 Task: Reserve a 45-minute babysitter for an evening out with your partner.
Action: Mouse pressed left at (743, 106)
Screenshot: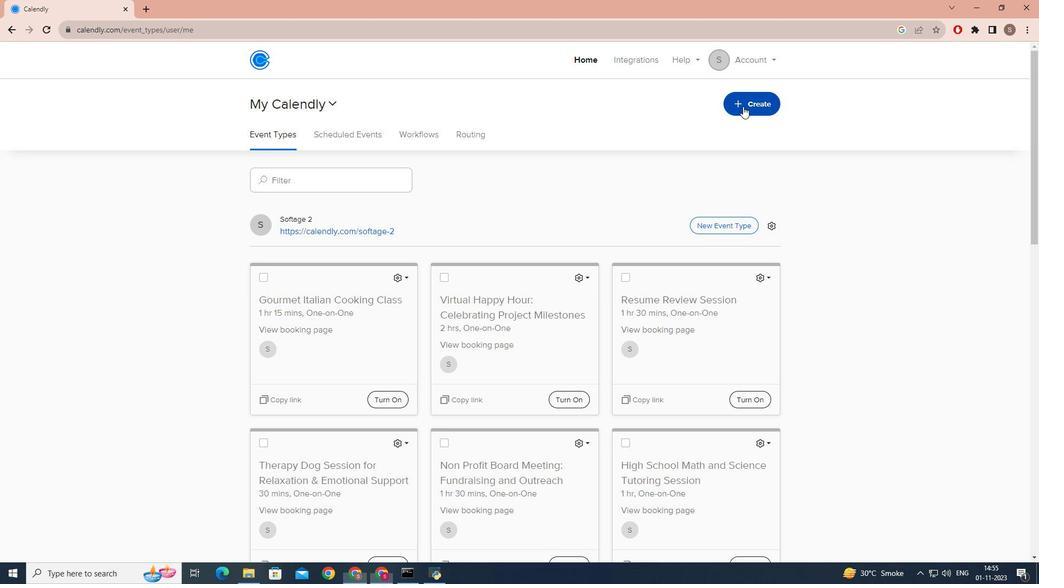 
Action: Mouse moved to (680, 144)
Screenshot: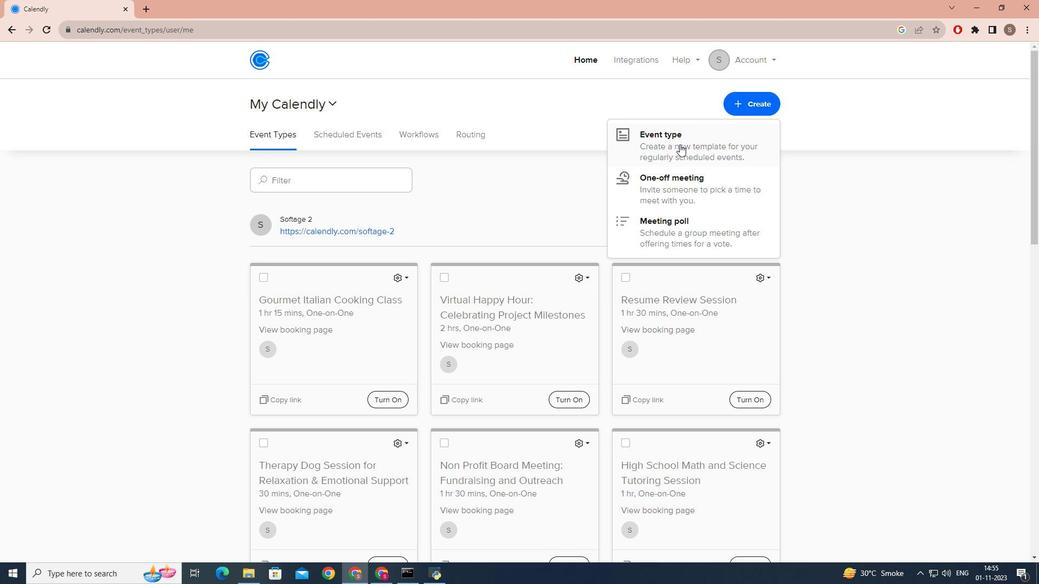 
Action: Mouse pressed left at (680, 144)
Screenshot: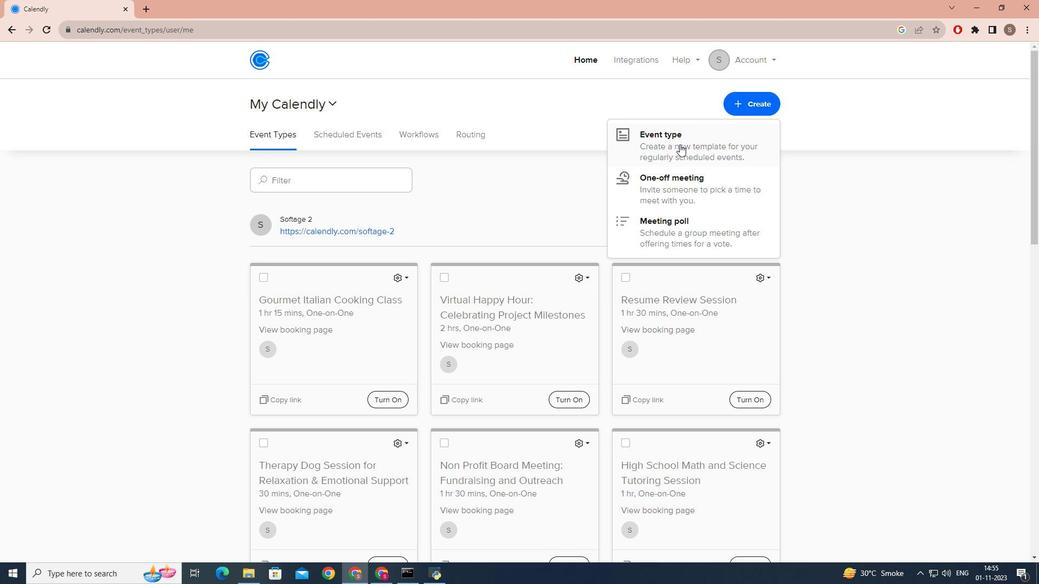 
Action: Mouse moved to (499, 192)
Screenshot: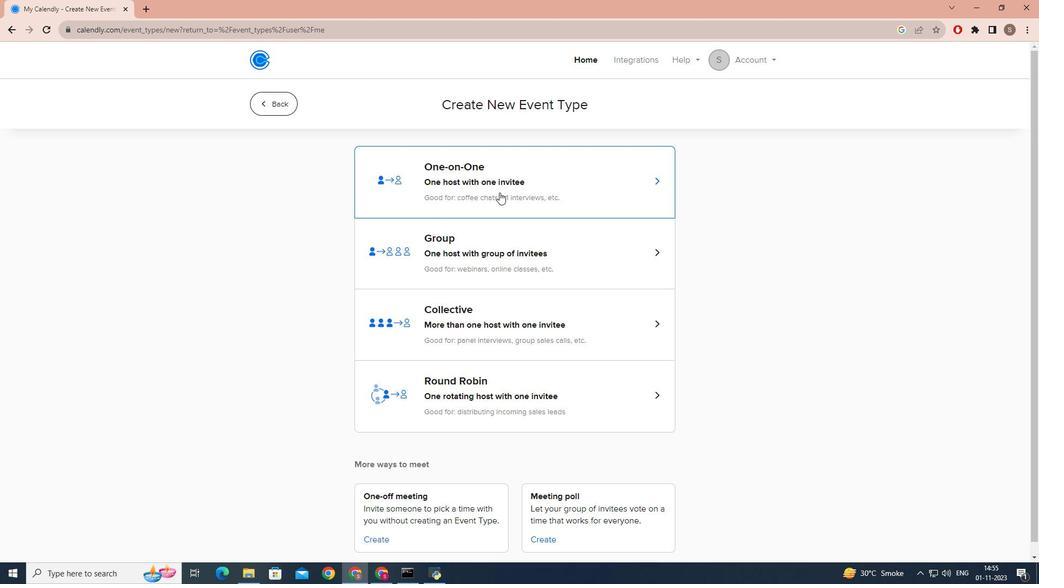 
Action: Mouse pressed left at (499, 192)
Screenshot: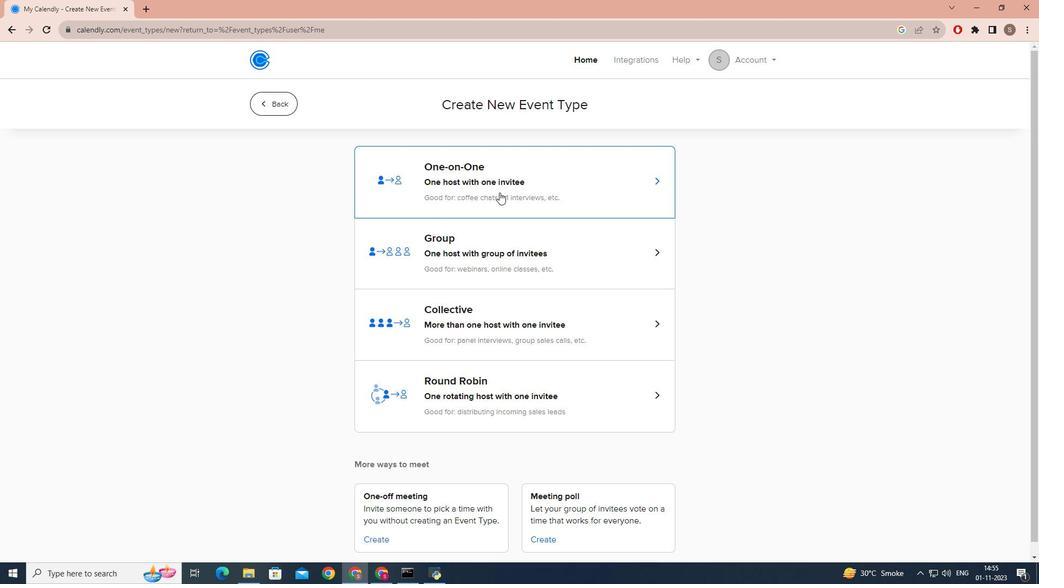 
Action: Mouse moved to (347, 262)
Screenshot: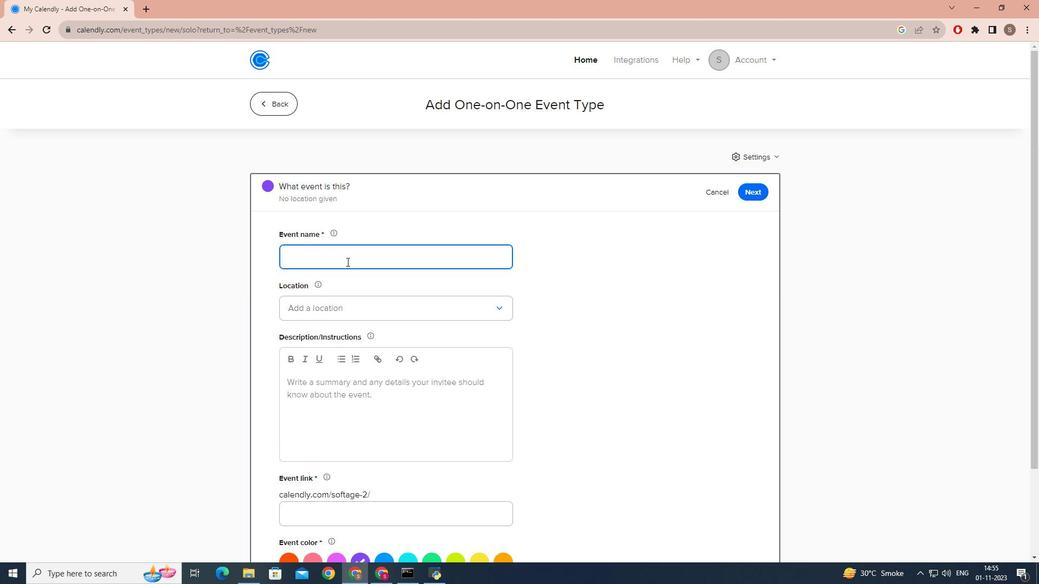 
Action: Key pressed <Key.caps_lock>B<Key.caps_lock>abysui<Key.backspace><Key.backspace>itting<Key.space><Key.caps_lock>S<Key.caps_lock>ervices<Key.backspace>
Screenshot: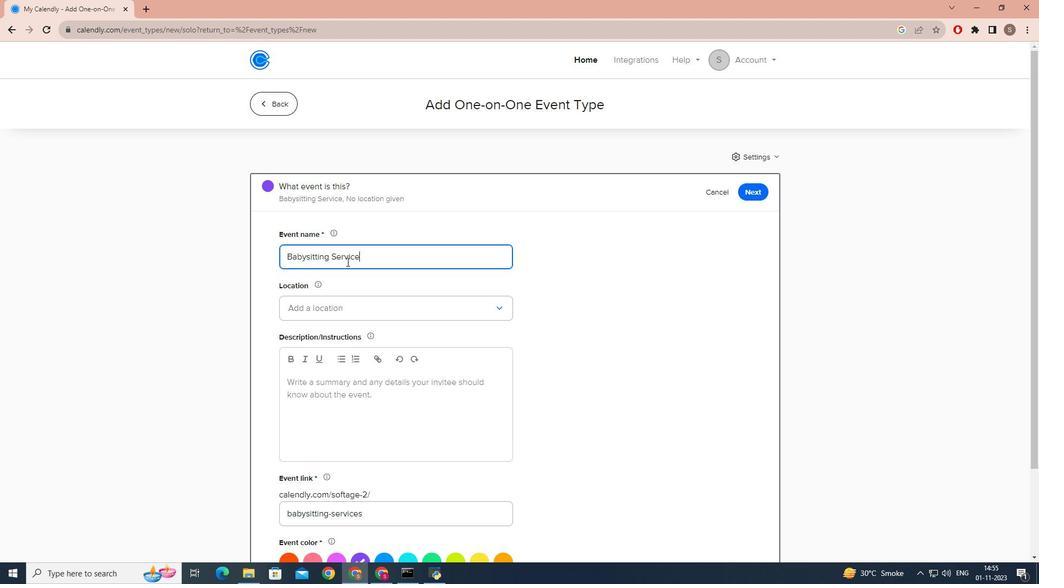 
Action: Mouse moved to (350, 314)
Screenshot: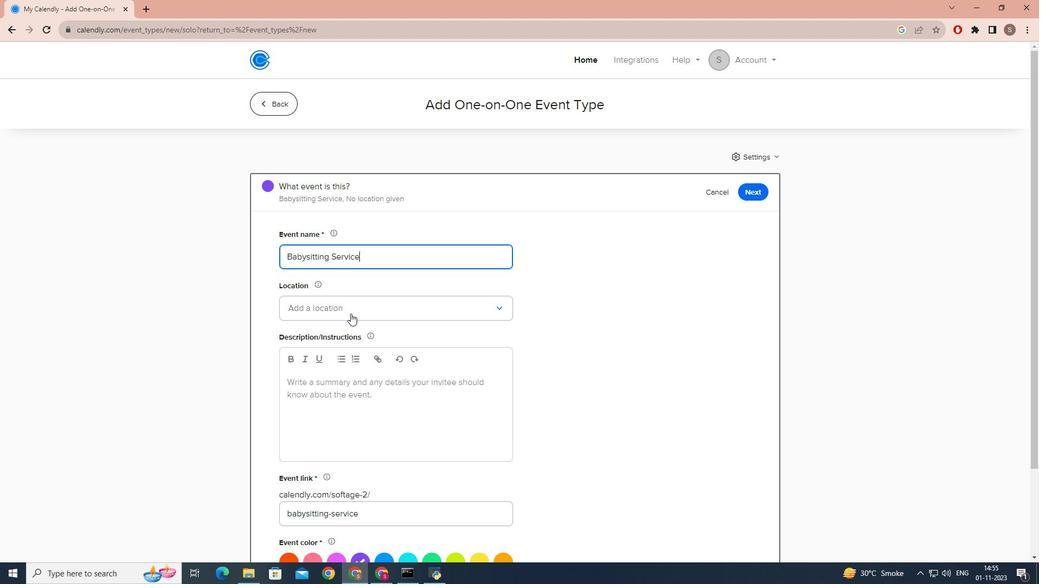 
Action: Mouse pressed left at (350, 314)
Screenshot: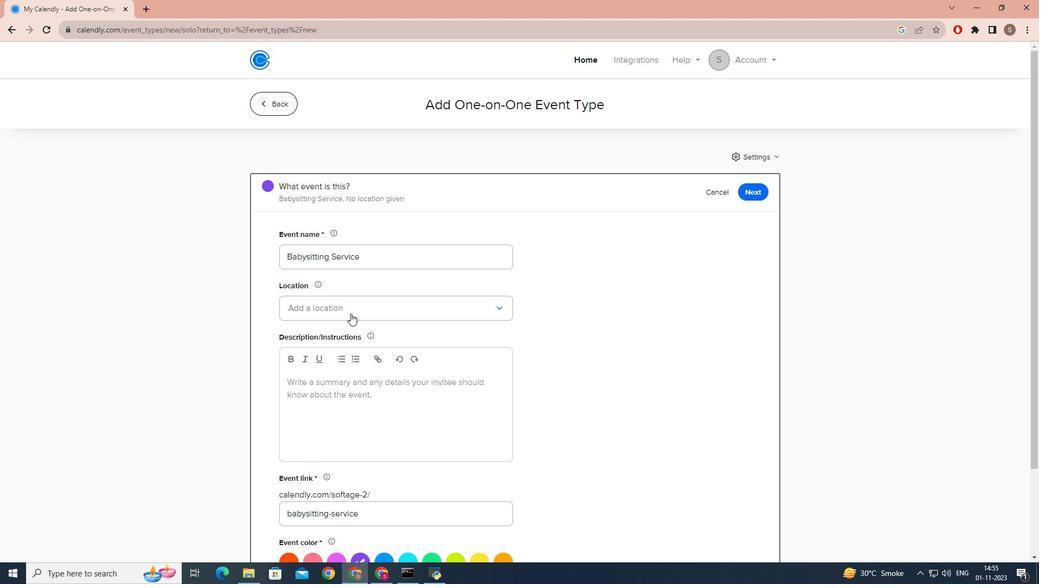 
Action: Mouse moved to (346, 338)
Screenshot: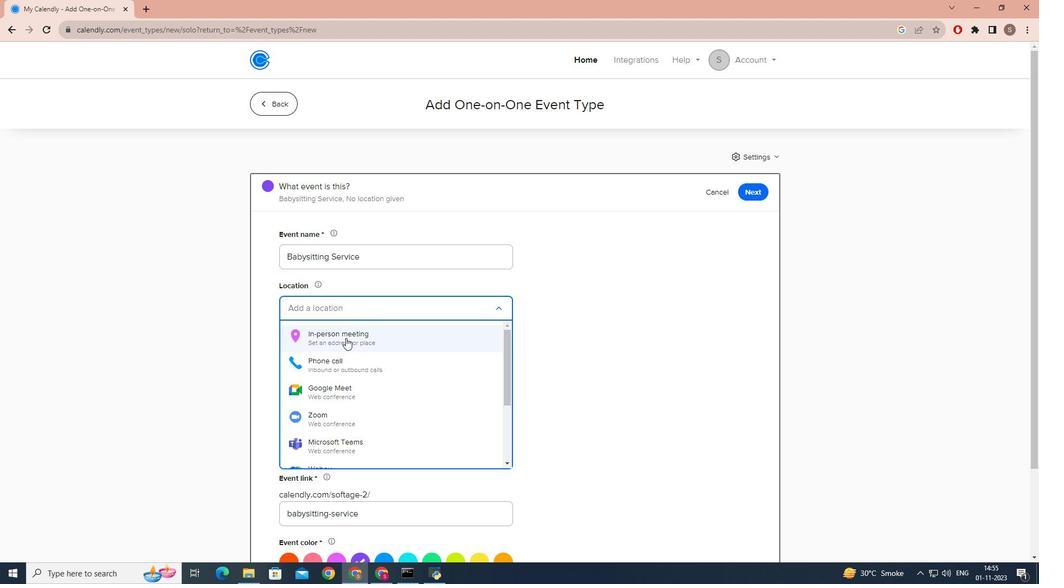 
Action: Mouse pressed left at (346, 338)
Screenshot: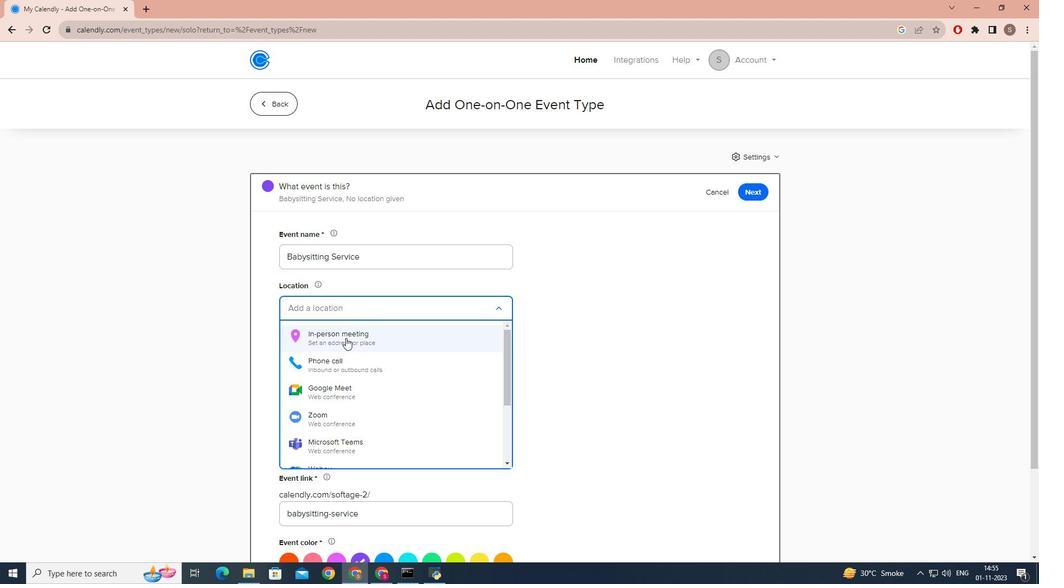 
Action: Mouse moved to (500, 188)
Screenshot: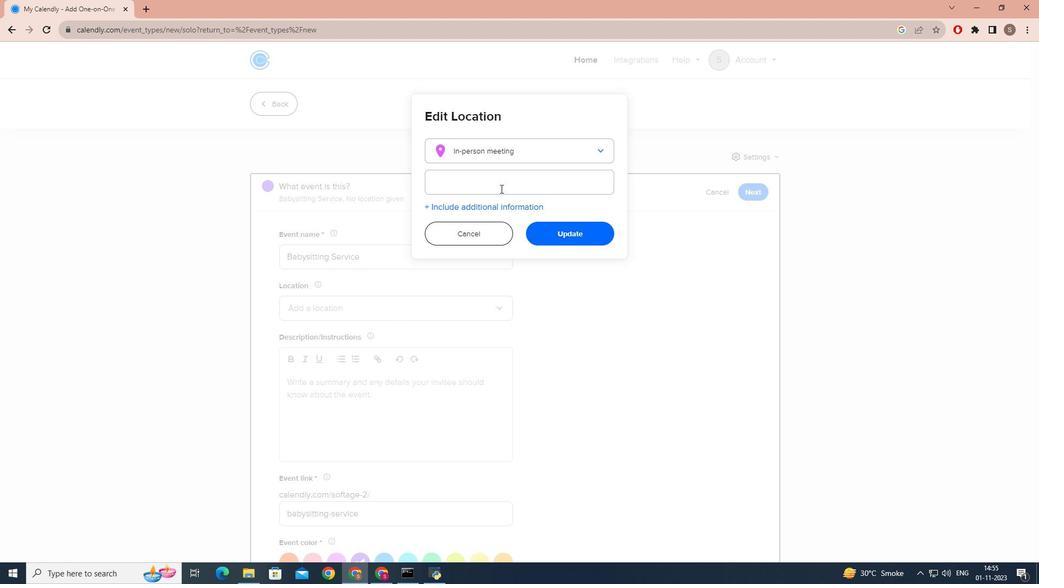 
Action: Mouse pressed left at (500, 188)
Screenshot: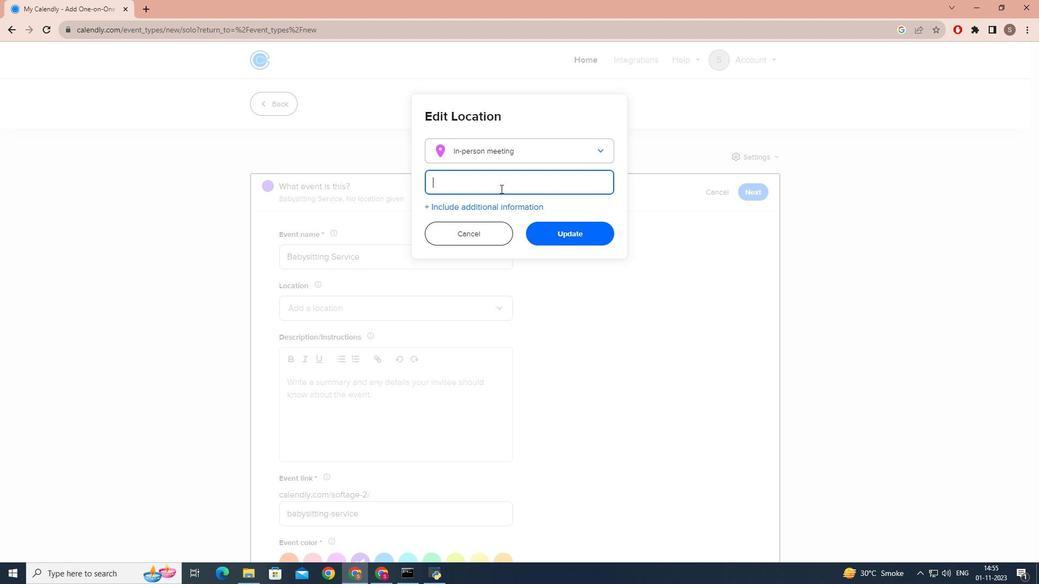 
Action: Key pressed 4789,<Key.space><Key.caps_lock>H<Key.caps_lock>eart<Key.caps_lock>O<Key.caps_lock>ak<Key.space><Key.caps_lock>E<Key.caps_lock>nclave,<Key.caps_lock>M<Key.caps_lock>innesota
Screenshot: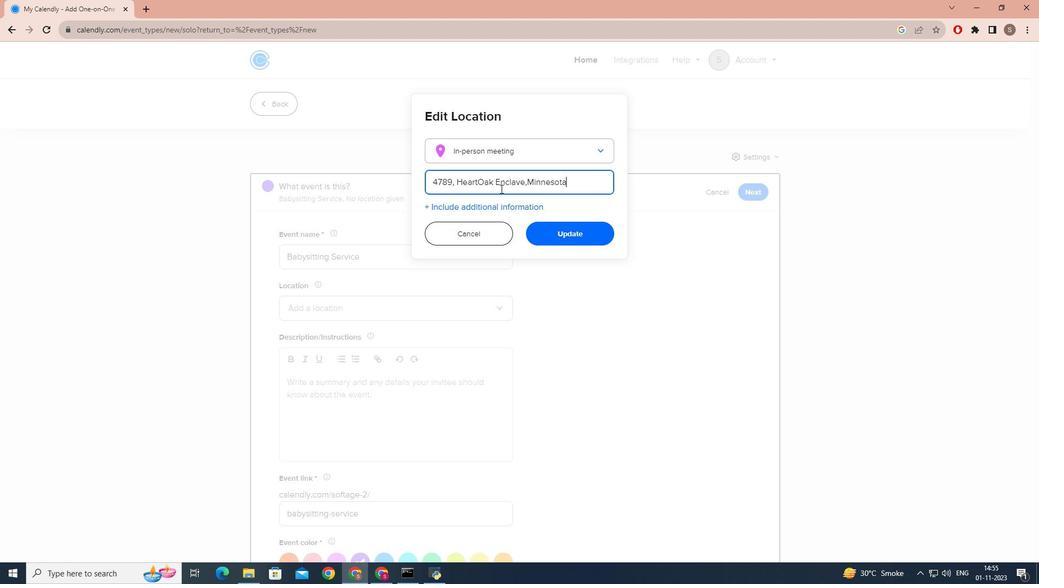 
Action: Mouse moved to (476, 181)
Screenshot: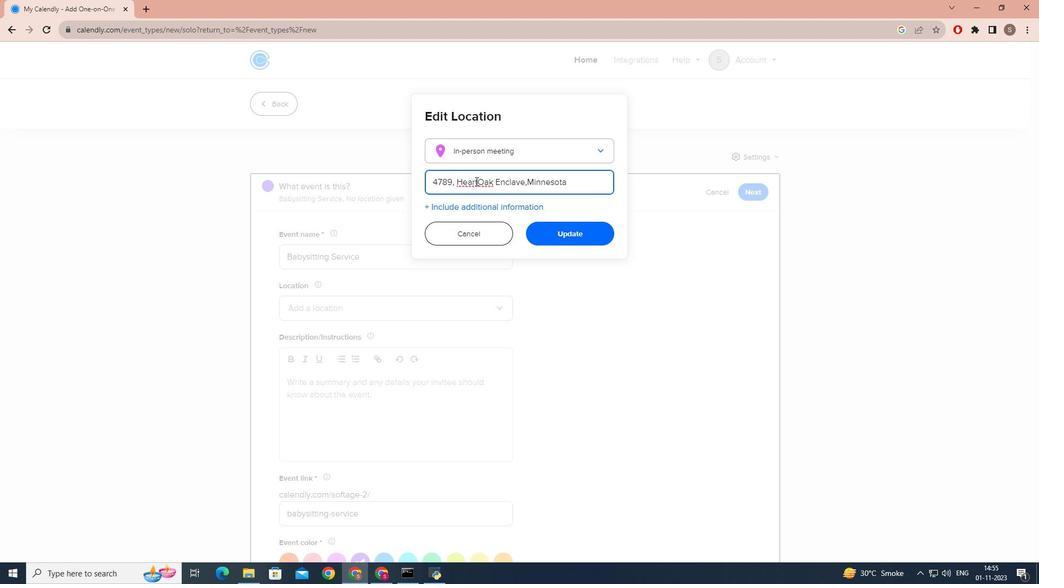
Action: Mouse pressed left at (476, 181)
Screenshot: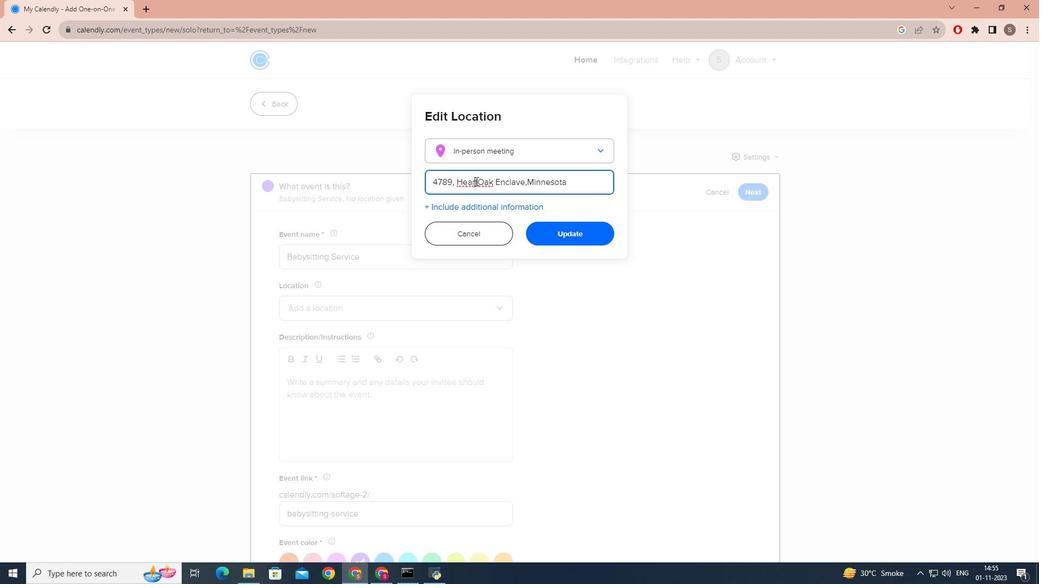 
Action: Mouse moved to (478, 185)
Screenshot: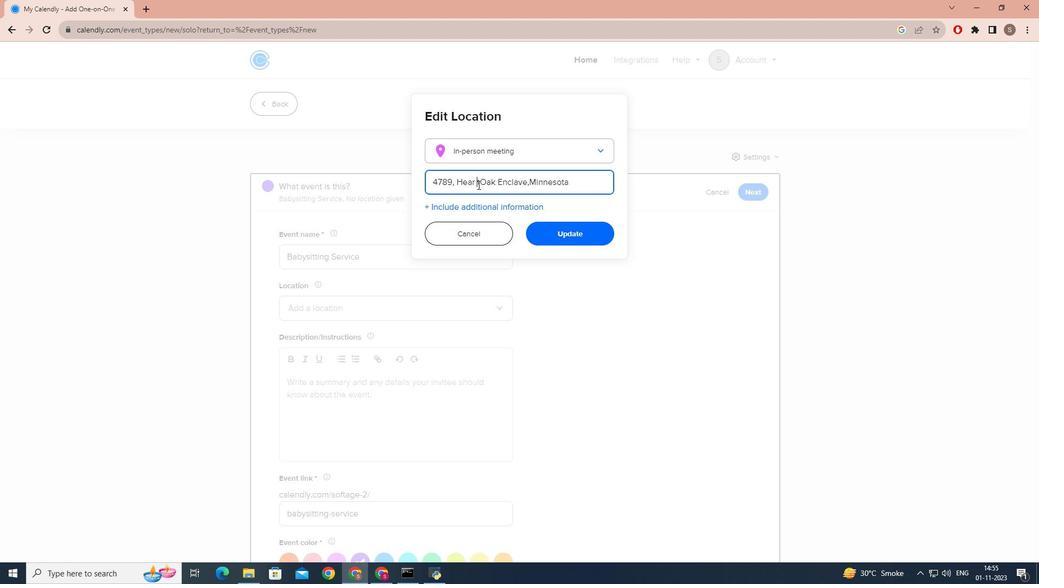 
Action: Key pressed <Key.space>
Screenshot: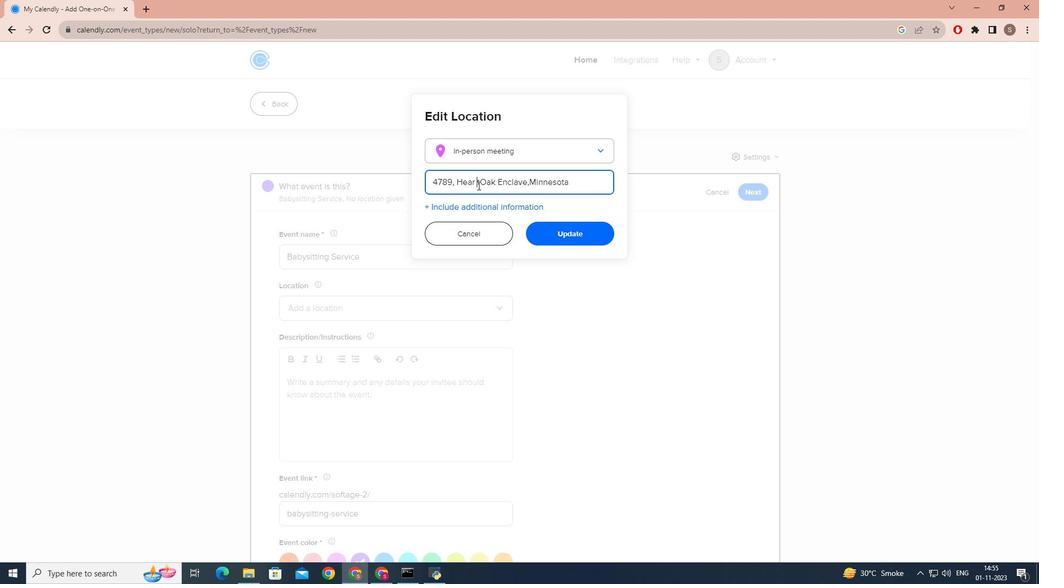
Action: Mouse moved to (504, 190)
Screenshot: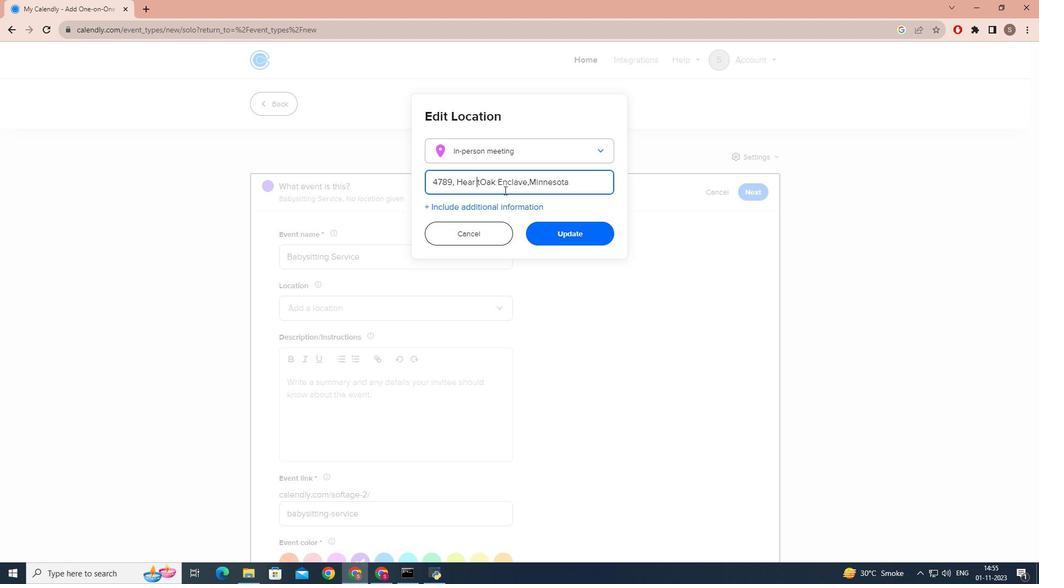 
Action: Key pressed <Key.backspace><Key.right><Key.space>
Screenshot: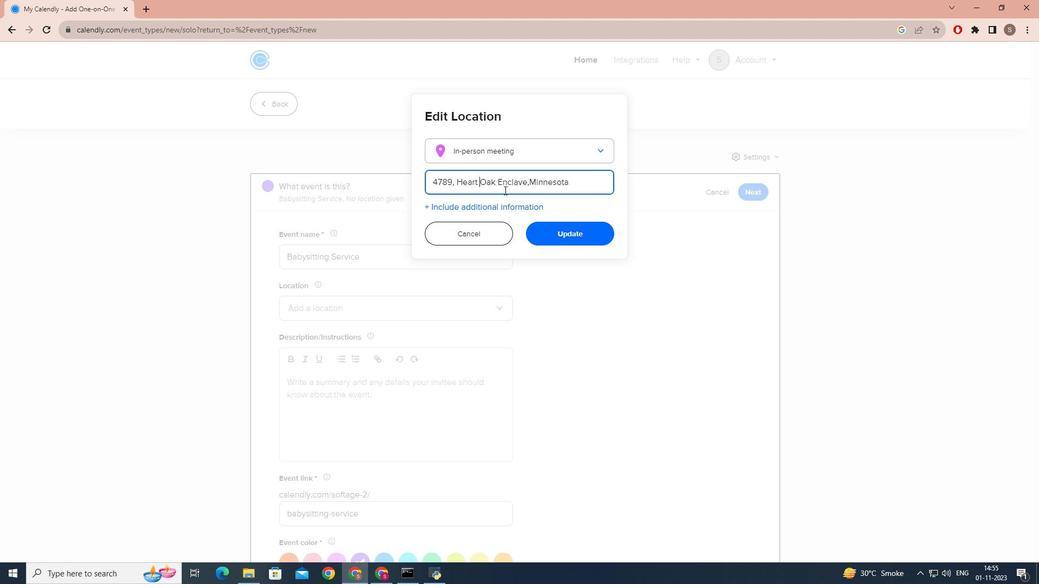 
Action: Mouse moved to (532, 229)
Screenshot: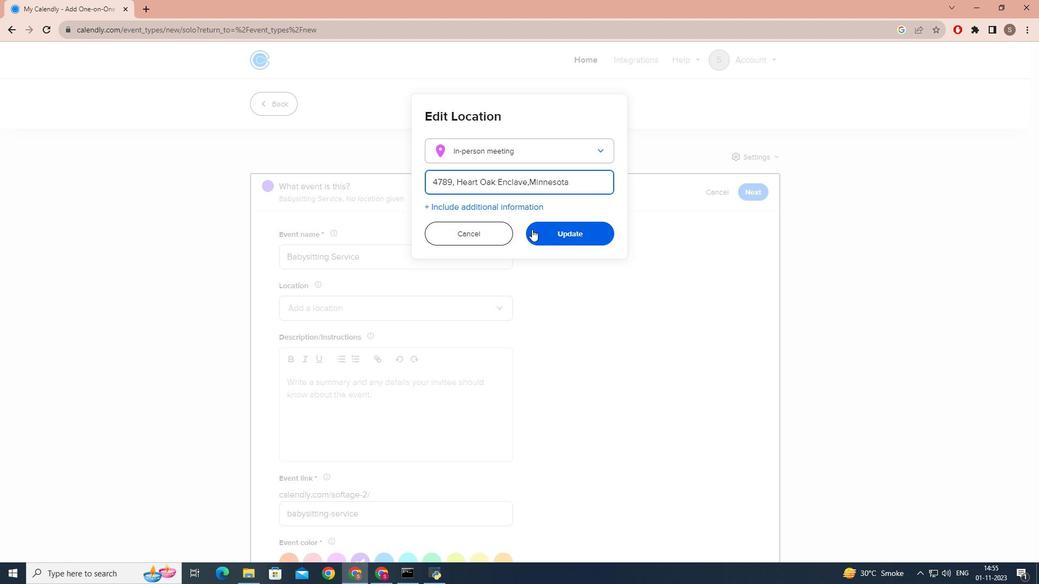 
Action: Mouse pressed left at (532, 229)
Screenshot: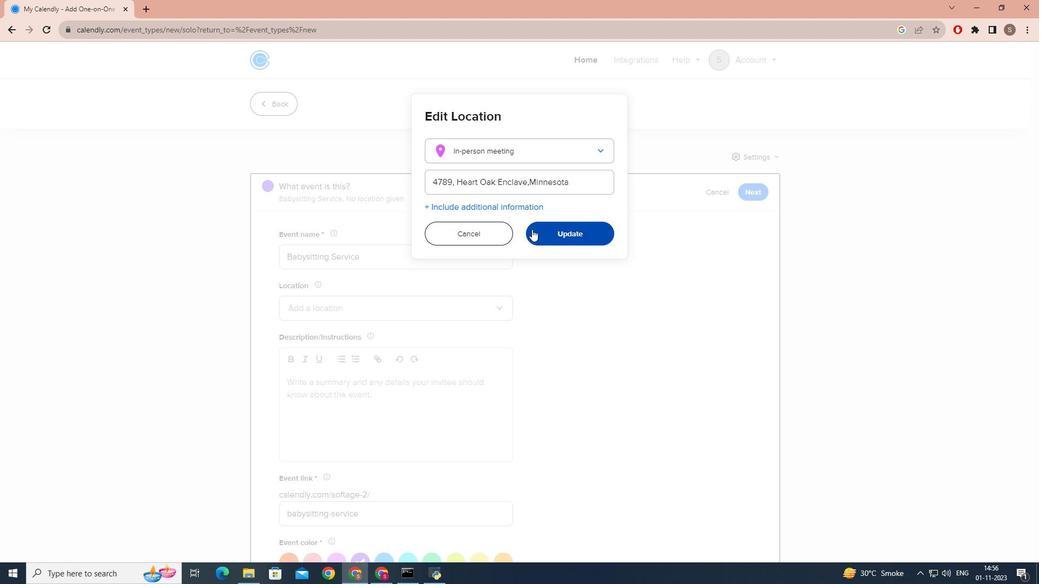 
Action: Mouse moved to (335, 428)
Screenshot: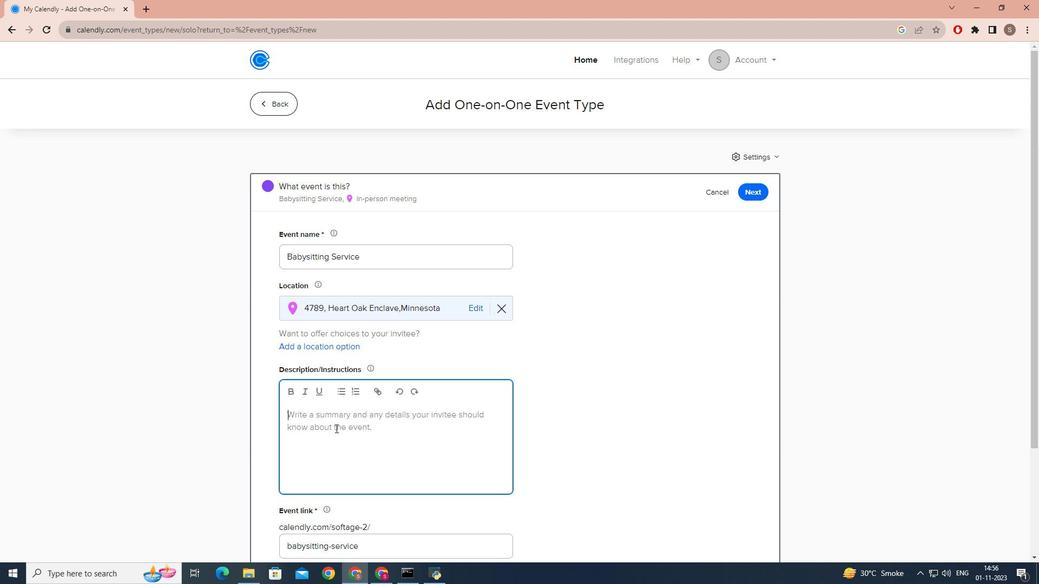 
Action: Mouse pressed left at (335, 428)
Screenshot: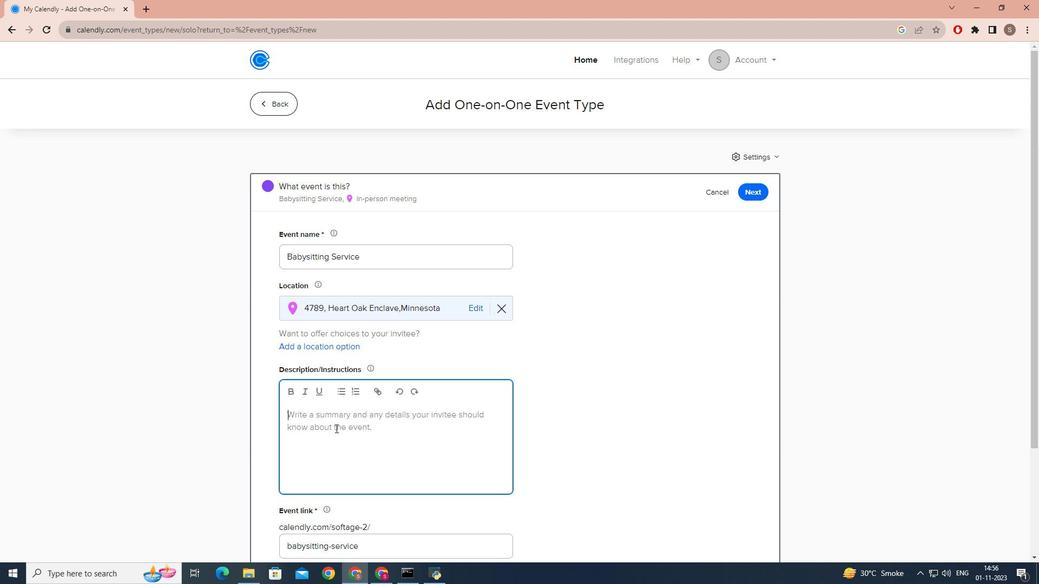 
Action: Key pressed <Key.caps_lock>E<Key.caps_lock>njoy<Key.space><Key.space>a<Key.backspace><Key.backspace><Key.space><Key.backspace>a<Key.space>relaxing<Key.space>evening<Key.space>out<Key.space>with<Key.space>your<Key.space>partner<Key.space>,while<Key.space>our<Key.space>experienced<Key.space>bb<Key.backspace>abysitter<Key.space>takes<Key.space>care<Key.space>of<Key.space>your<Key.space>little<Key.space>one,<Key.backspace>/<Key.backspace>.<Key.space><Key.caps_lock>O<Key.caps_lock>ur<Key.space>bb<Key.backspace>aby<Key.space><Key.backspace><Key.space><Key.backspace>sitter<Key.space>is<Key.space>trained<Key.space>and<Key.space>certiied<Key.space><Key.backspace><Key.backspace><Key.backspace><Key.backspace>fied<Key.space>to<Key.space>ensure<Key.space>the<Key.space>safety<Key.space>and<Key.space>happiness<Key.space>i<Key.backspace>of<Key.space>your<Key.space>child,<Key.backspace>/<Key.backspace>.
Screenshot: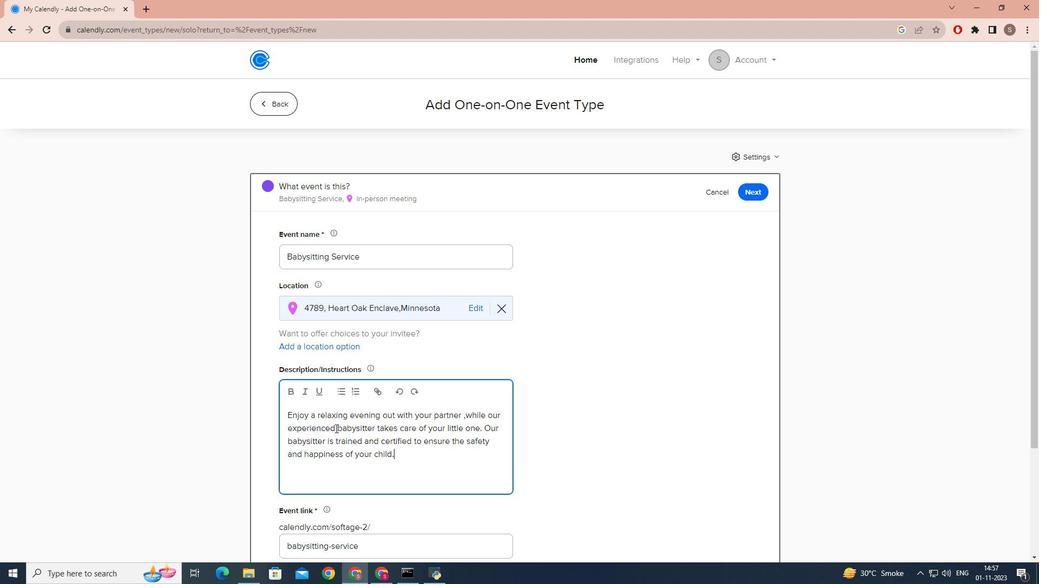 
Action: Mouse moved to (478, 327)
Screenshot: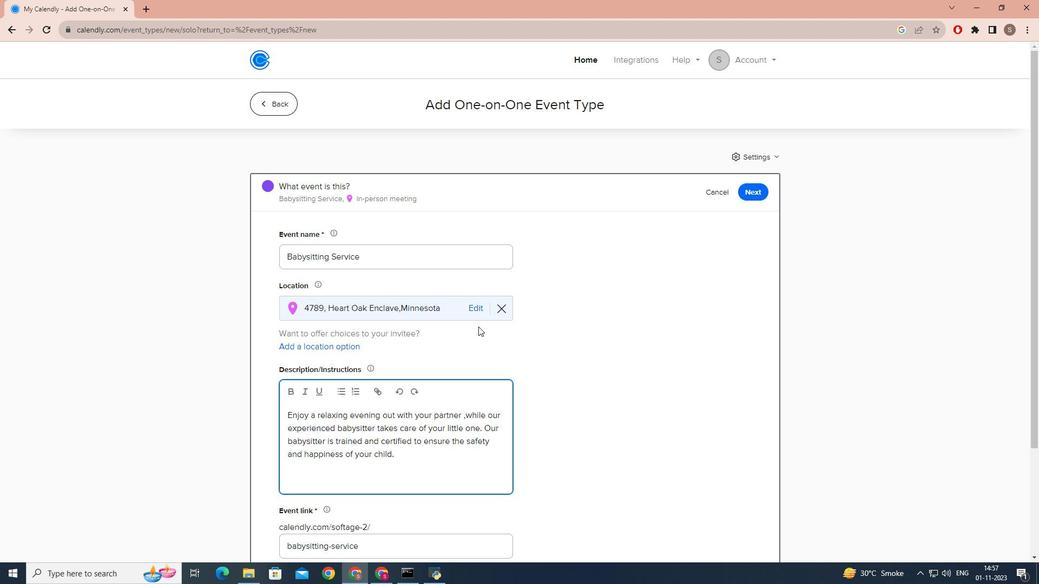 
Action: Mouse scrolled (478, 326) with delta (0, 0)
Screenshot: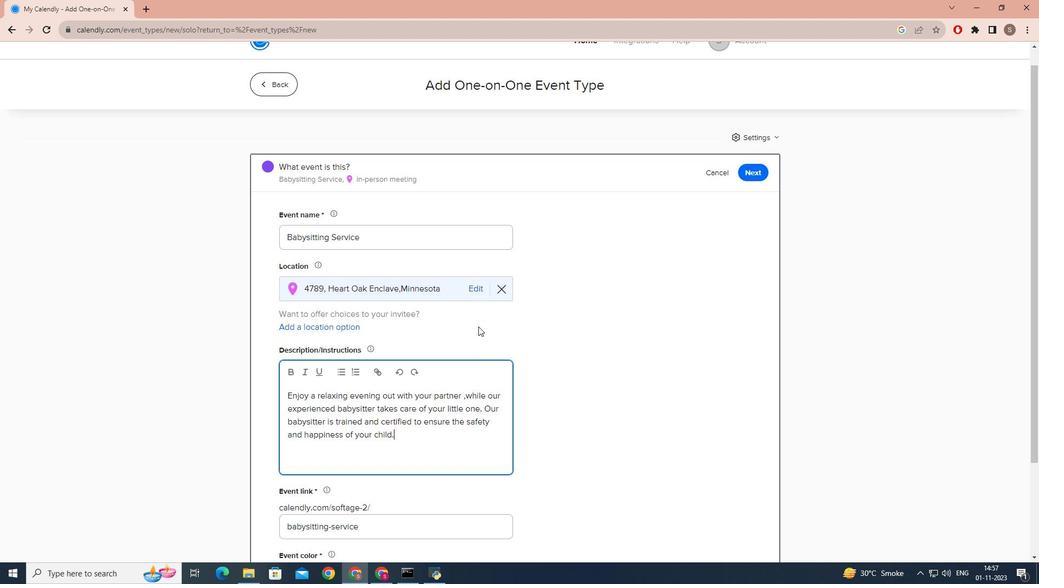 
Action: Mouse scrolled (478, 326) with delta (0, 0)
Screenshot: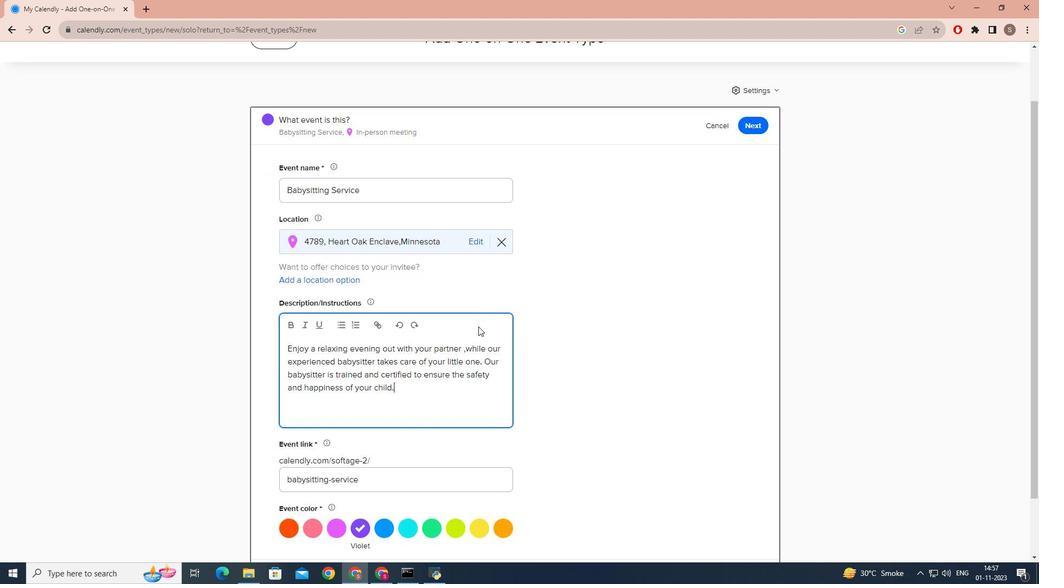 
Action: Mouse scrolled (478, 326) with delta (0, 0)
Screenshot: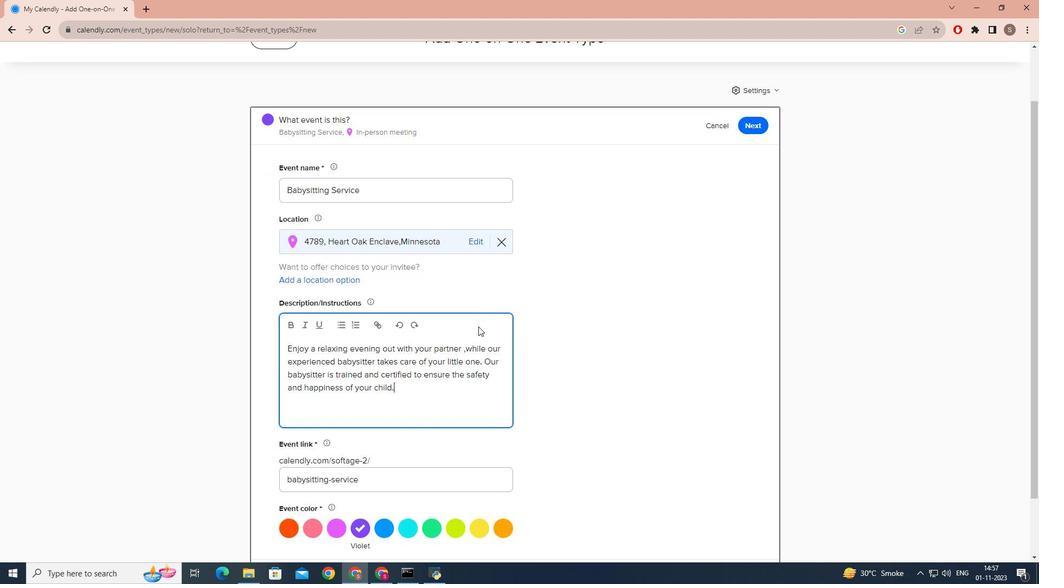 
Action: Mouse scrolled (478, 326) with delta (0, 0)
Screenshot: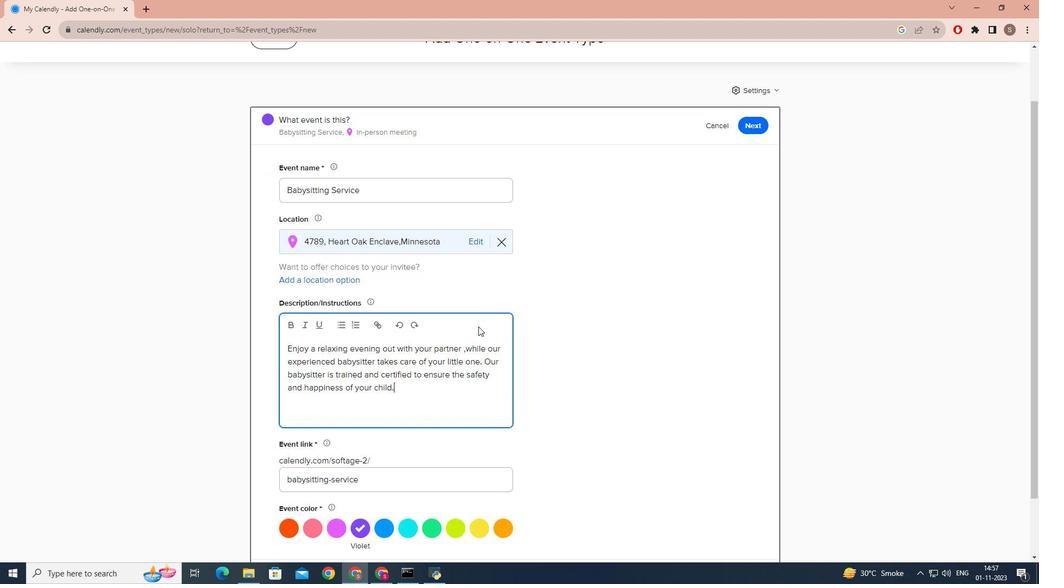 
Action: Mouse scrolled (478, 326) with delta (0, 0)
Screenshot: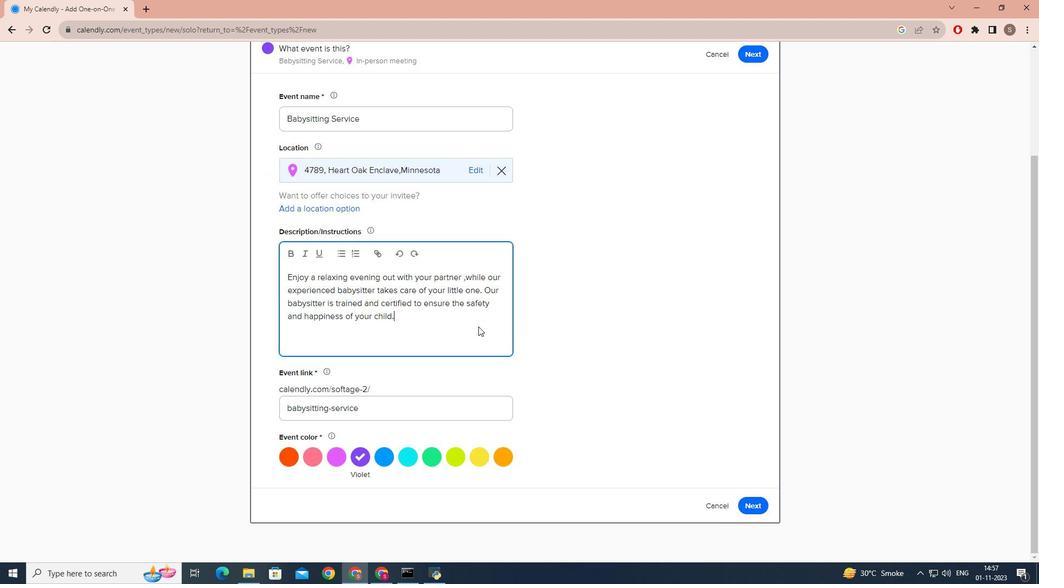 
Action: Mouse moved to (444, 325)
Screenshot: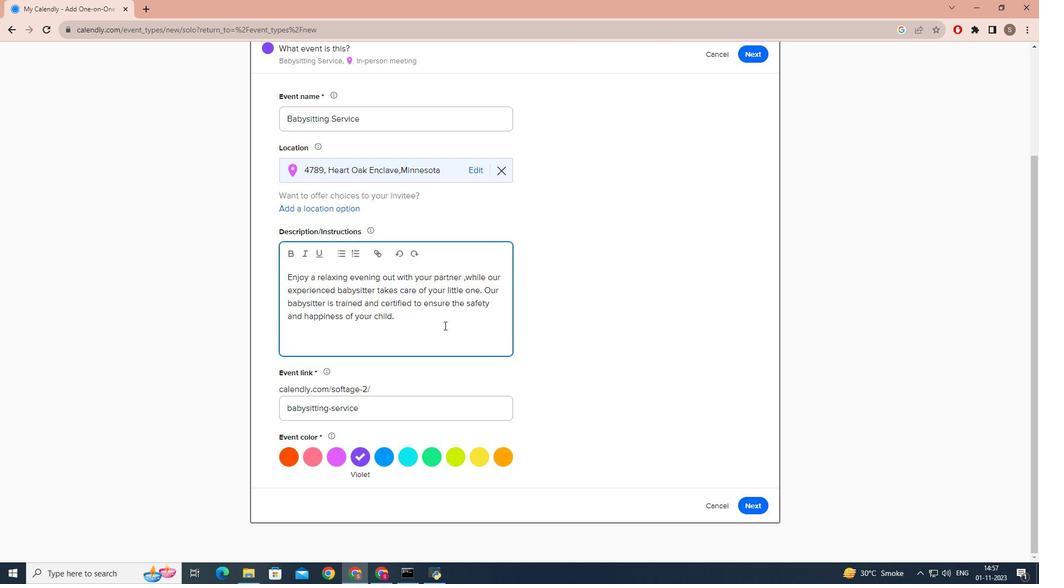 
Action: Mouse scrolled (444, 325) with delta (0, 0)
Screenshot: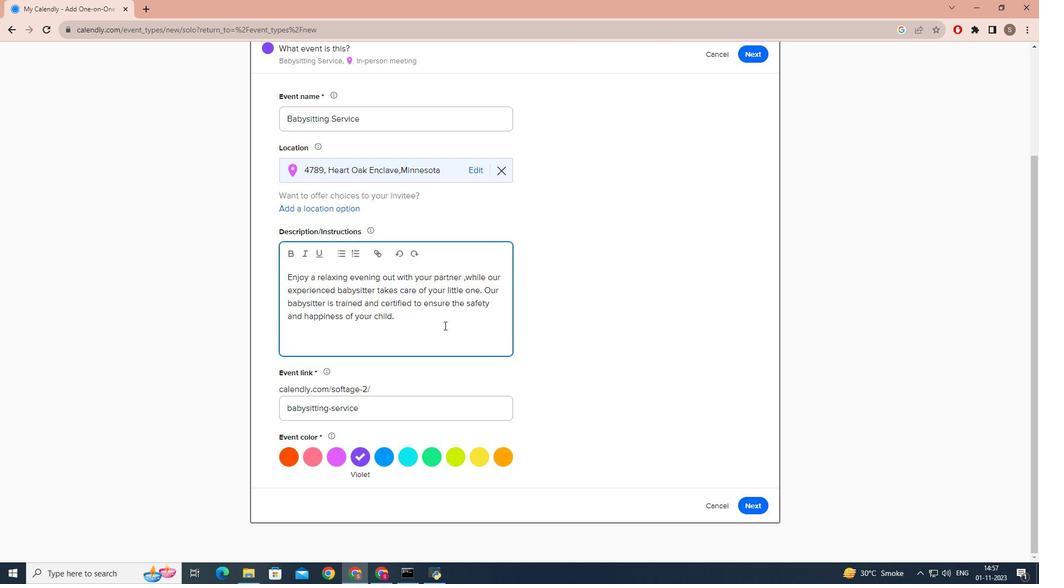 
Action: Mouse scrolled (444, 325) with delta (0, 0)
Screenshot: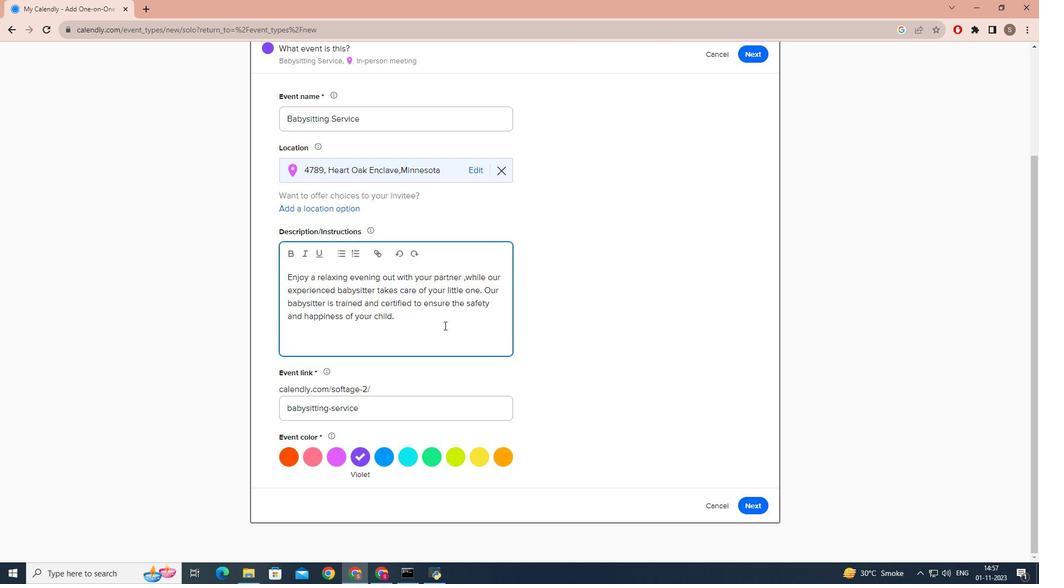 
Action: Mouse moved to (408, 458)
Screenshot: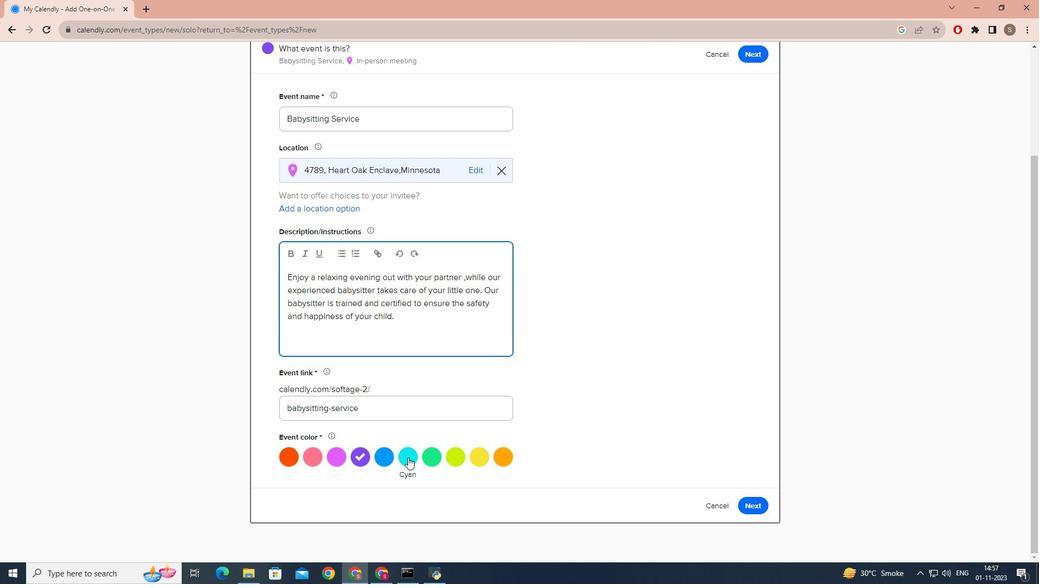 
Action: Mouse pressed left at (408, 458)
Screenshot: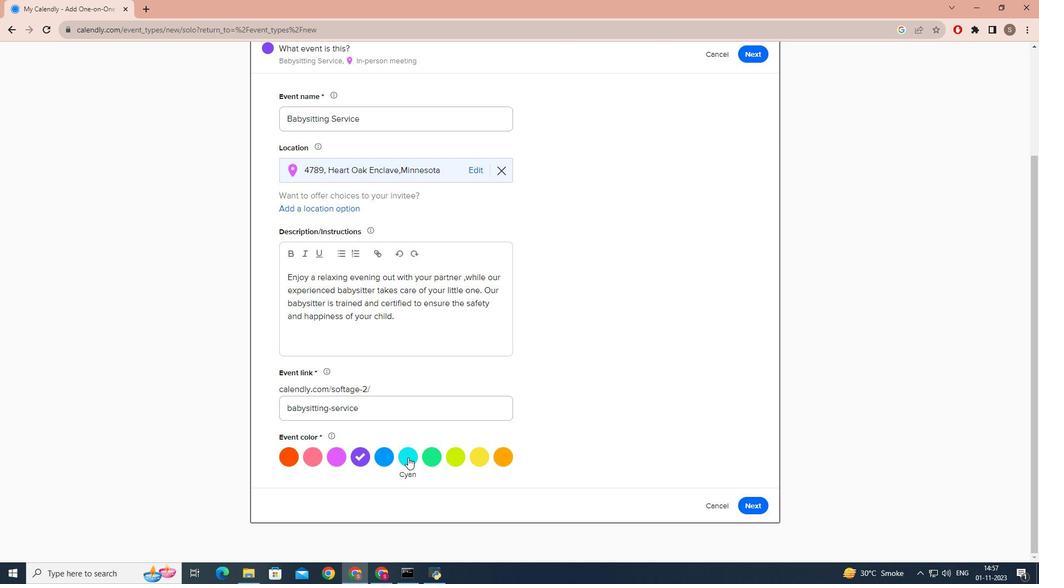 
Action: Mouse moved to (416, 316)
Screenshot: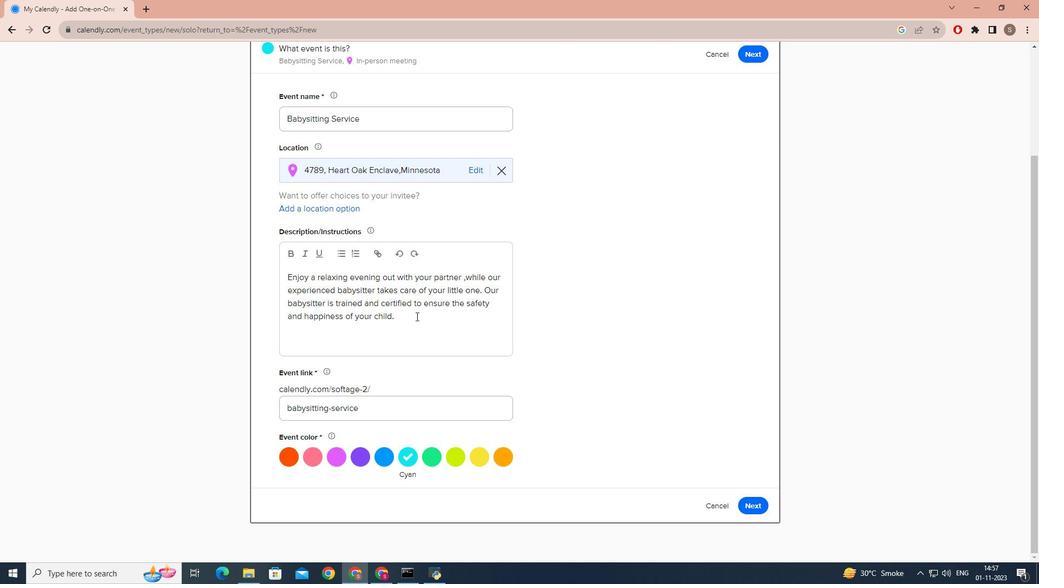
Action: Mouse pressed left at (416, 316)
Screenshot: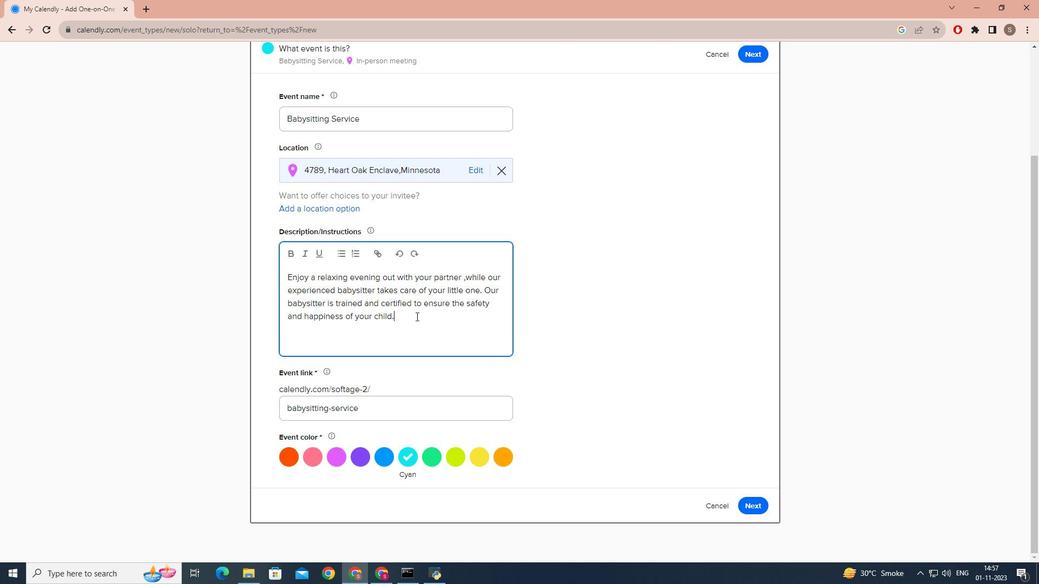 
Action: Mouse moved to (751, 504)
Screenshot: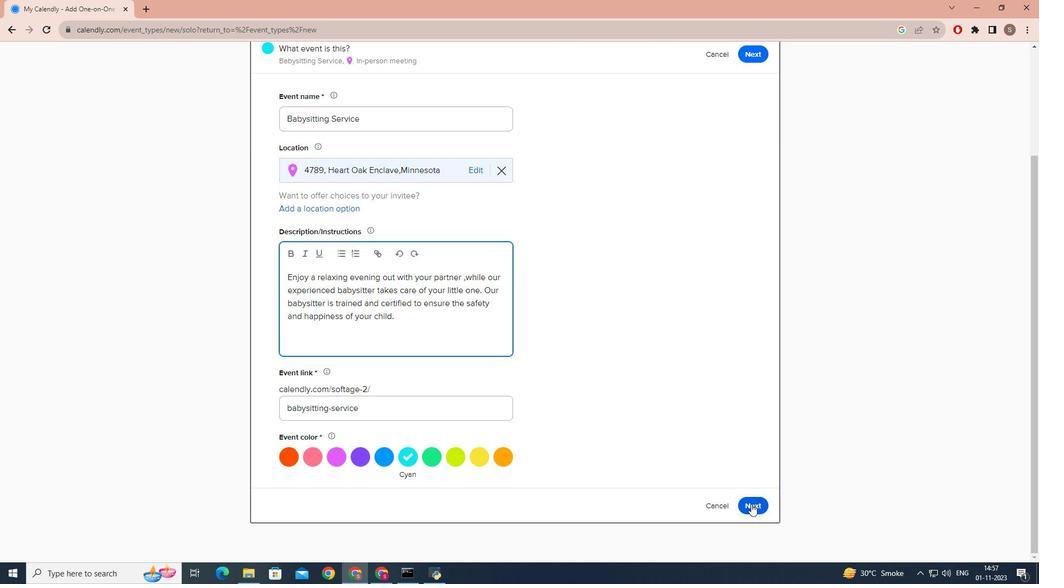 
Action: Mouse pressed left at (751, 504)
Screenshot: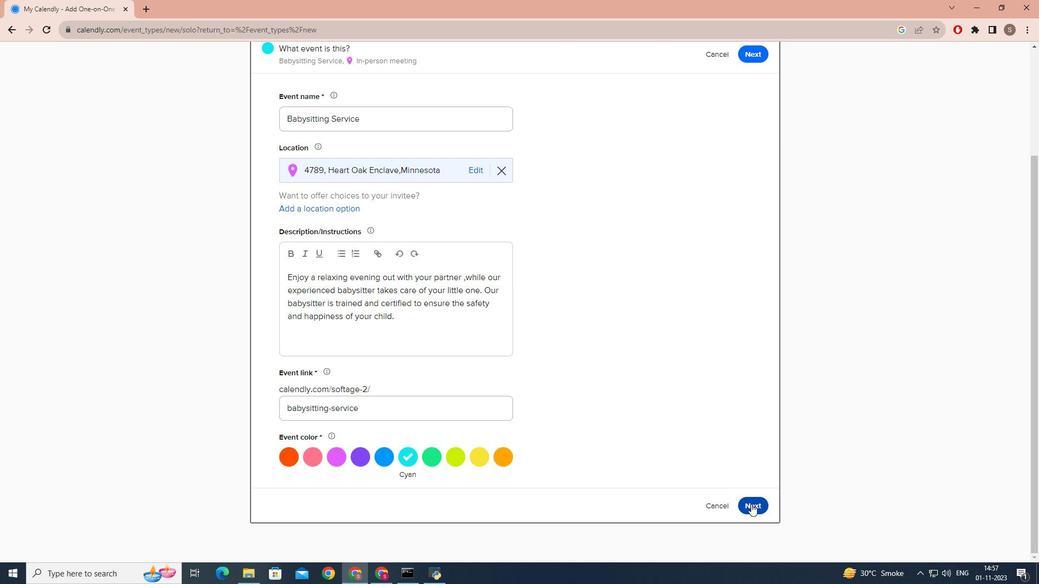 
Action: Mouse moved to (317, 309)
Screenshot: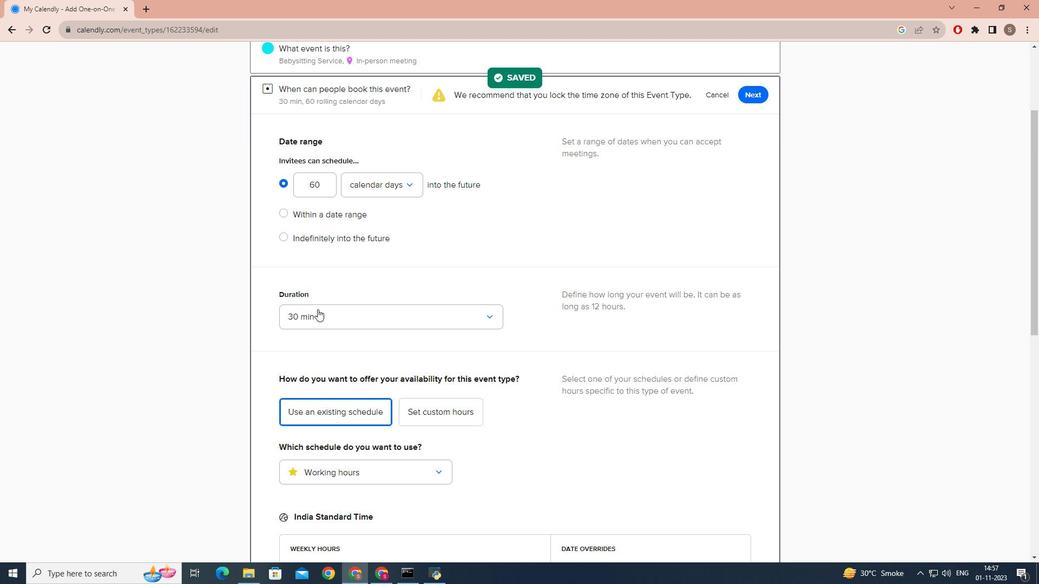 
Action: Mouse pressed left at (317, 309)
Screenshot: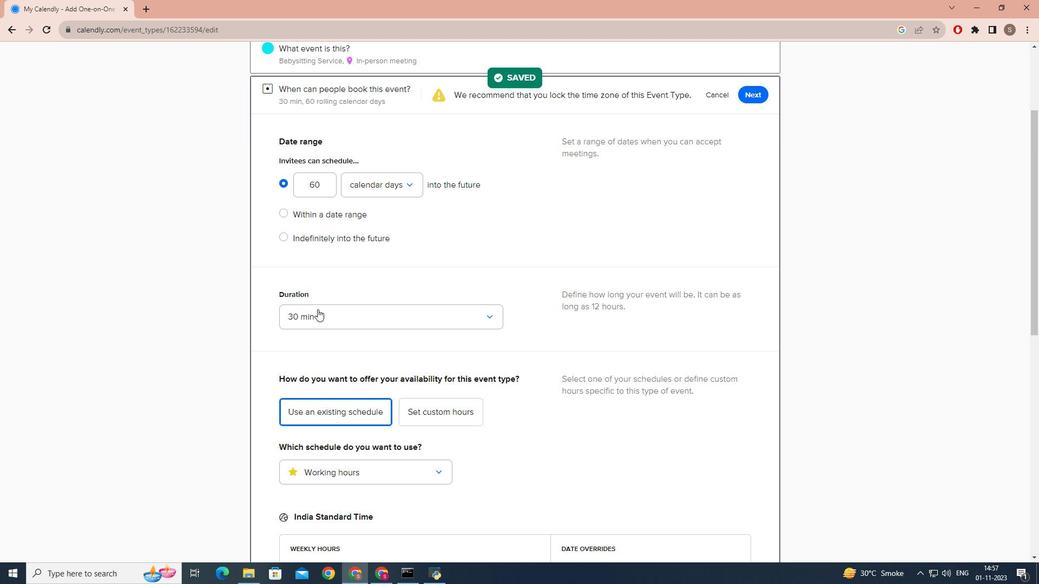 
Action: Mouse moved to (313, 386)
Screenshot: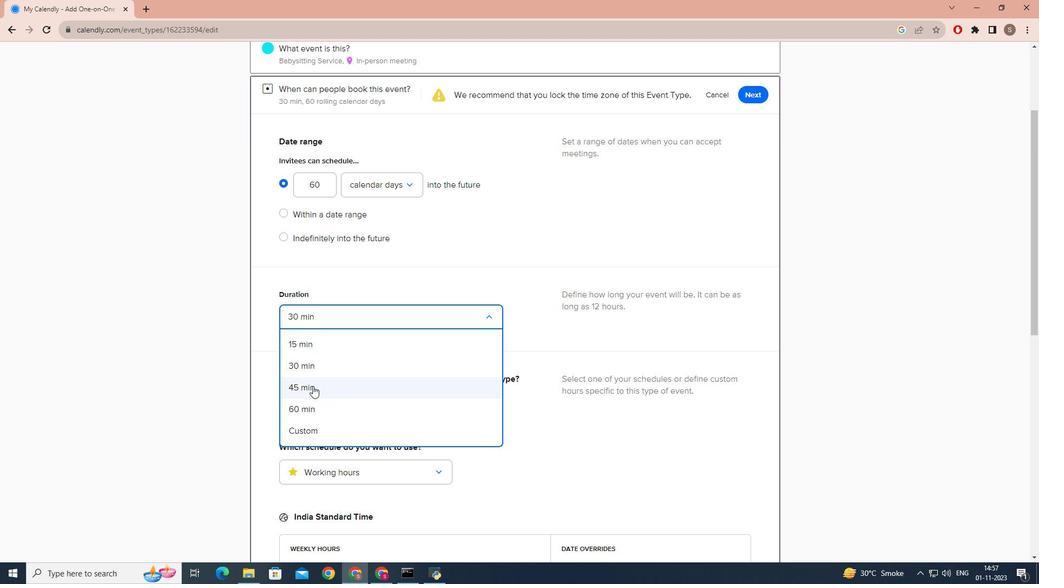 
Action: Mouse pressed left at (313, 386)
Screenshot: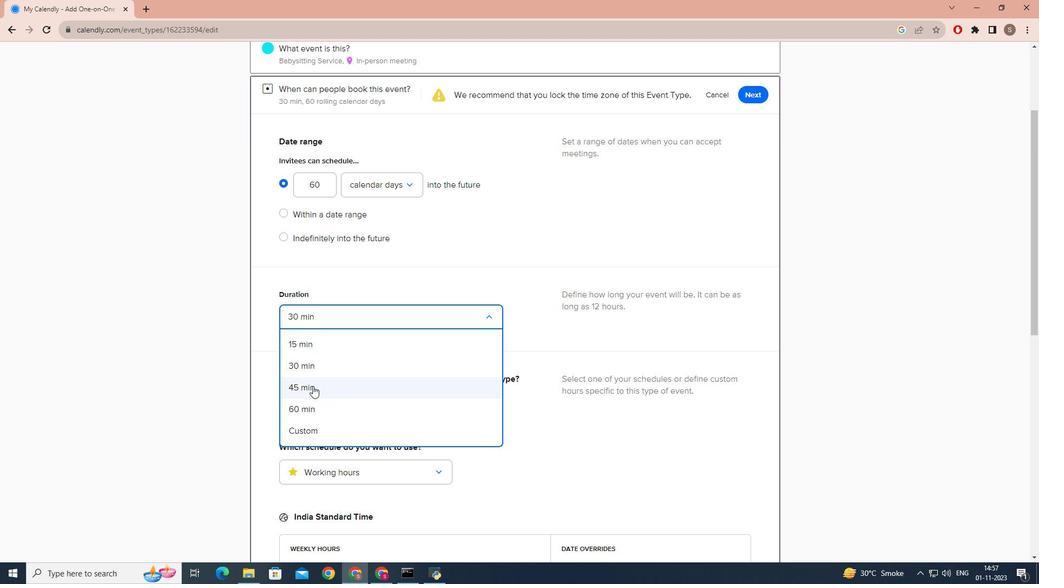 
Action: Mouse moved to (501, 364)
Screenshot: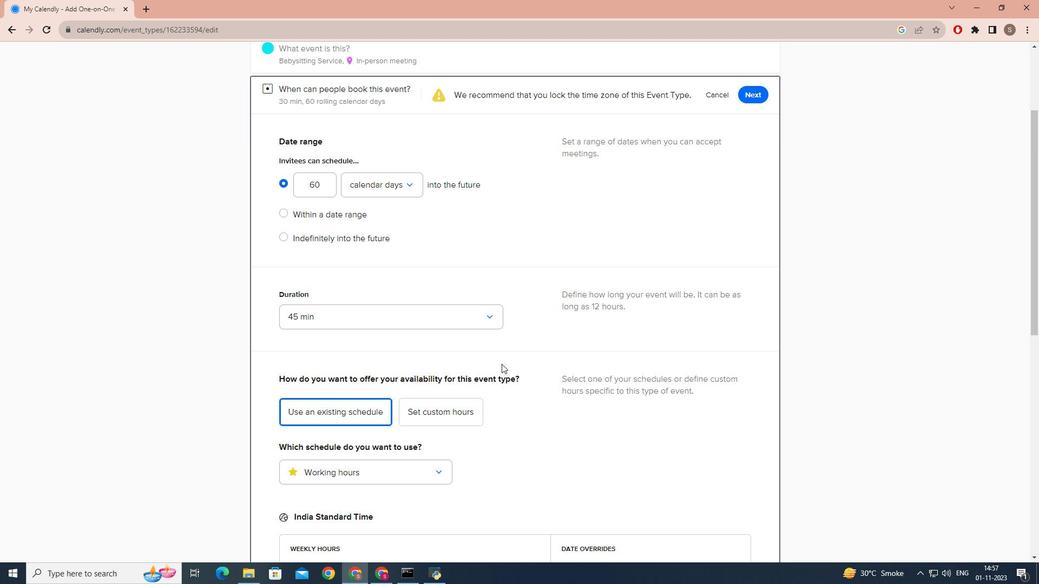 
Action: Mouse scrolled (501, 363) with delta (0, 0)
Screenshot: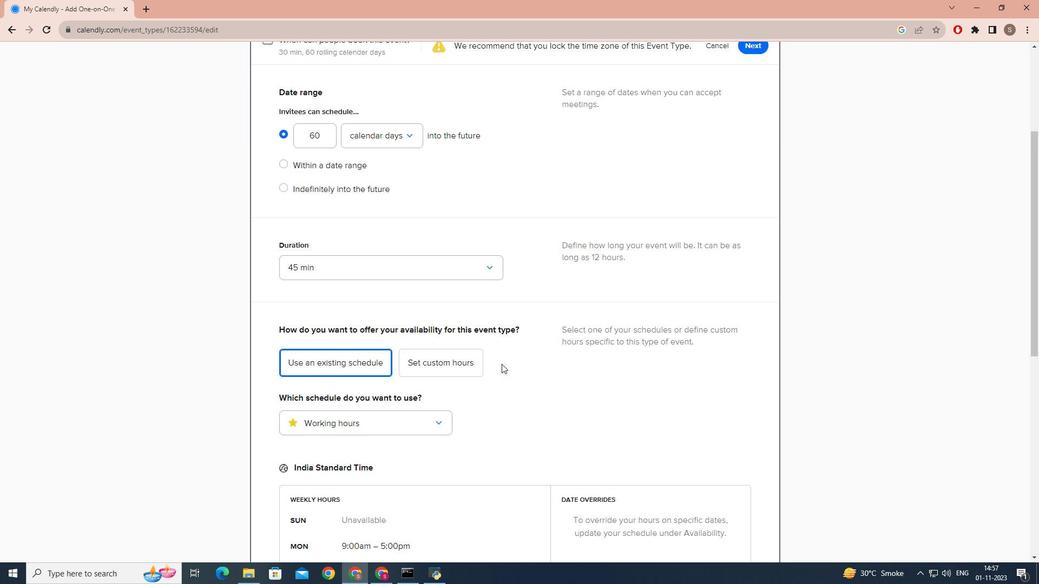 
Action: Mouse scrolled (501, 363) with delta (0, 0)
Screenshot: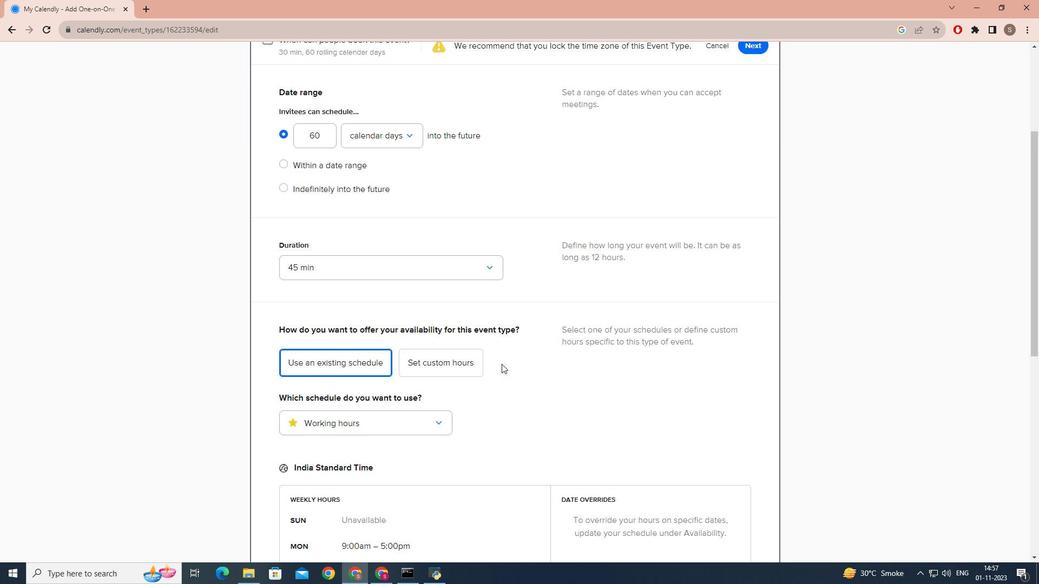 
Action: Mouse scrolled (501, 363) with delta (0, 0)
Screenshot: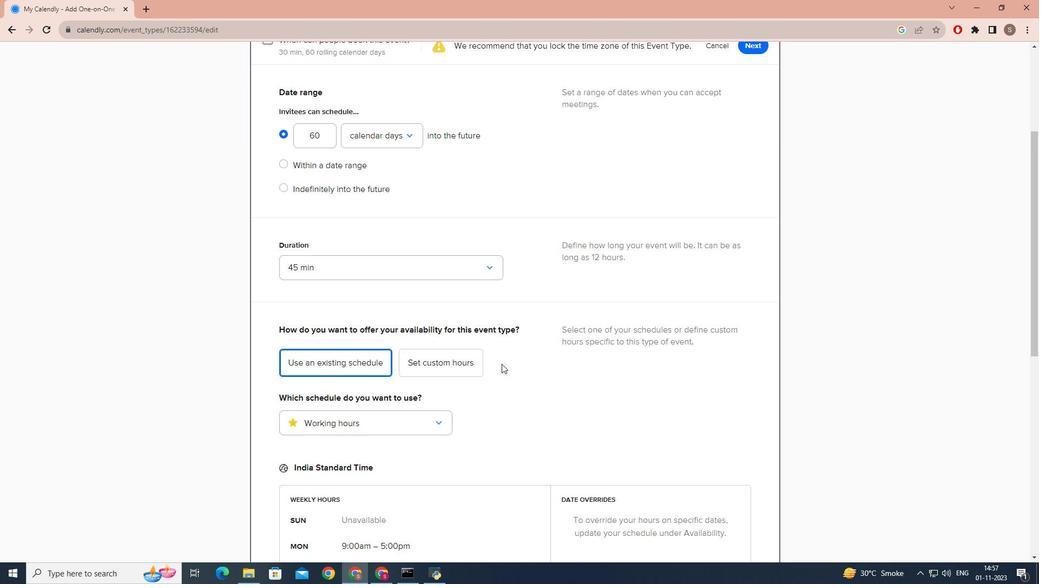 
Action: Mouse scrolled (501, 363) with delta (0, 0)
Screenshot: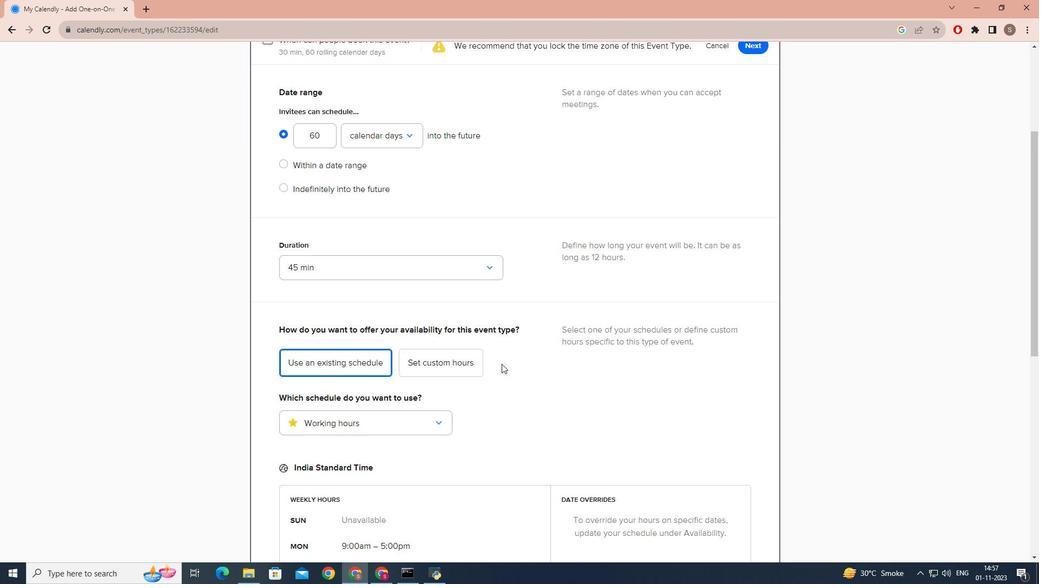 
Action: Mouse scrolled (501, 363) with delta (0, 0)
Screenshot: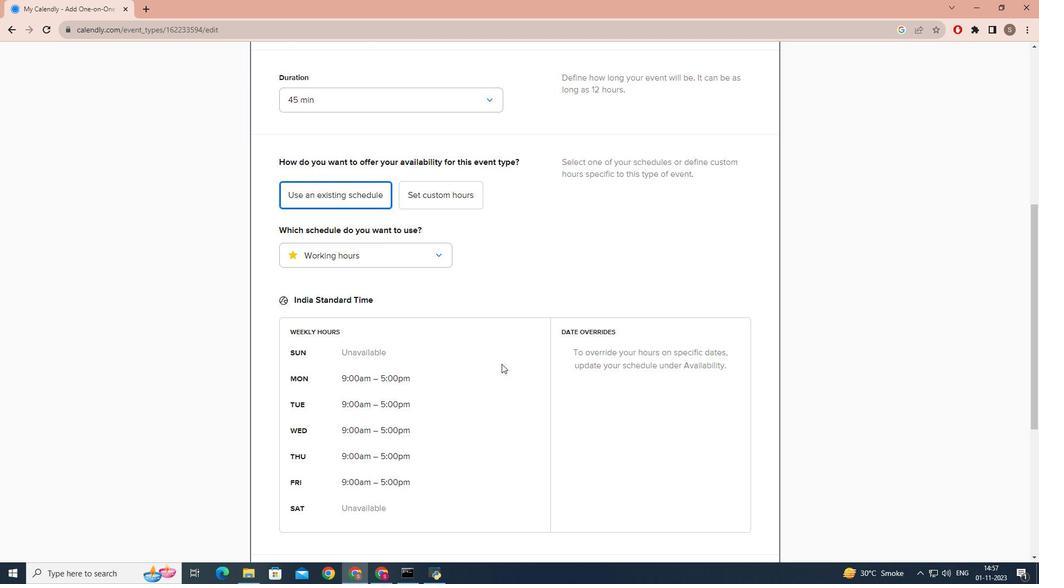 
Action: Mouse scrolled (501, 363) with delta (0, 0)
Screenshot: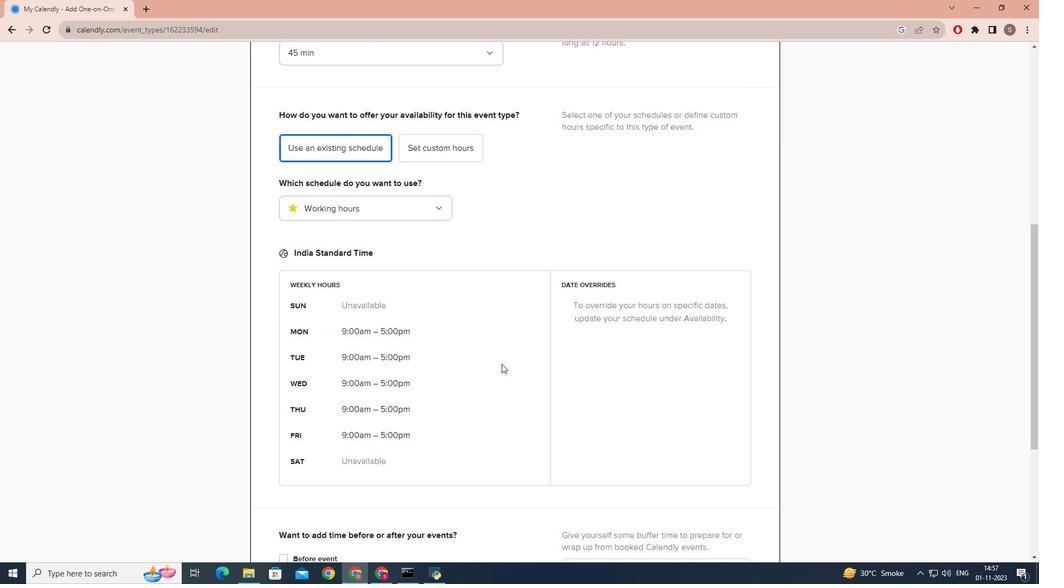 
Action: Mouse scrolled (501, 363) with delta (0, 0)
Screenshot: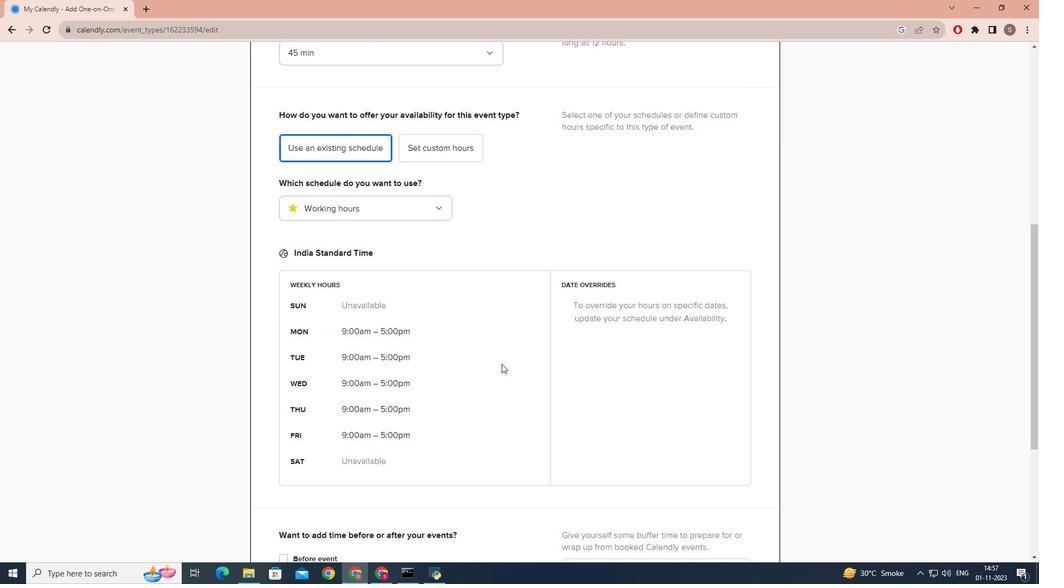 
Action: Mouse scrolled (501, 363) with delta (0, 0)
Screenshot: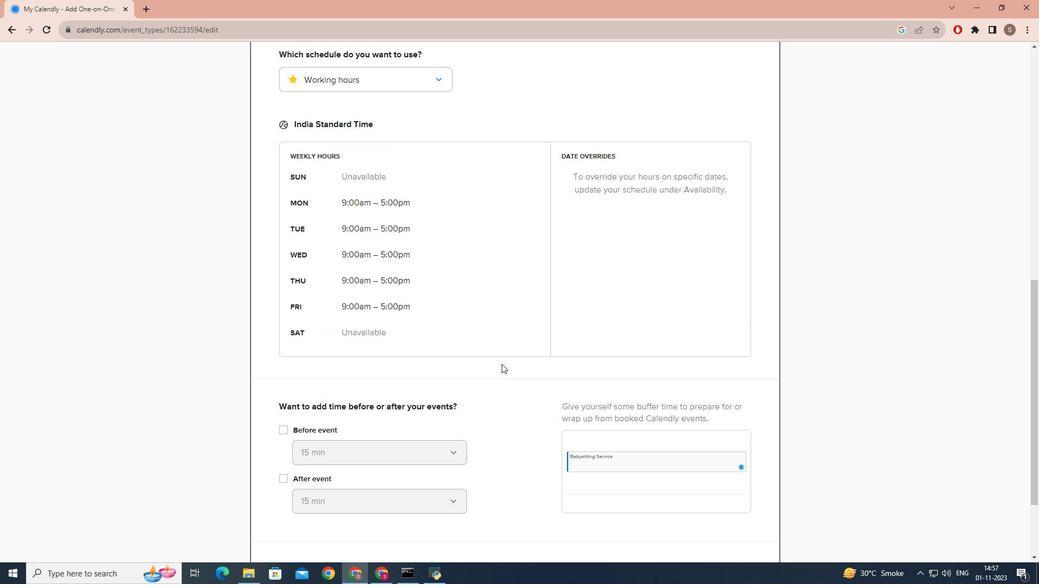 
Action: Mouse scrolled (501, 363) with delta (0, 0)
Screenshot: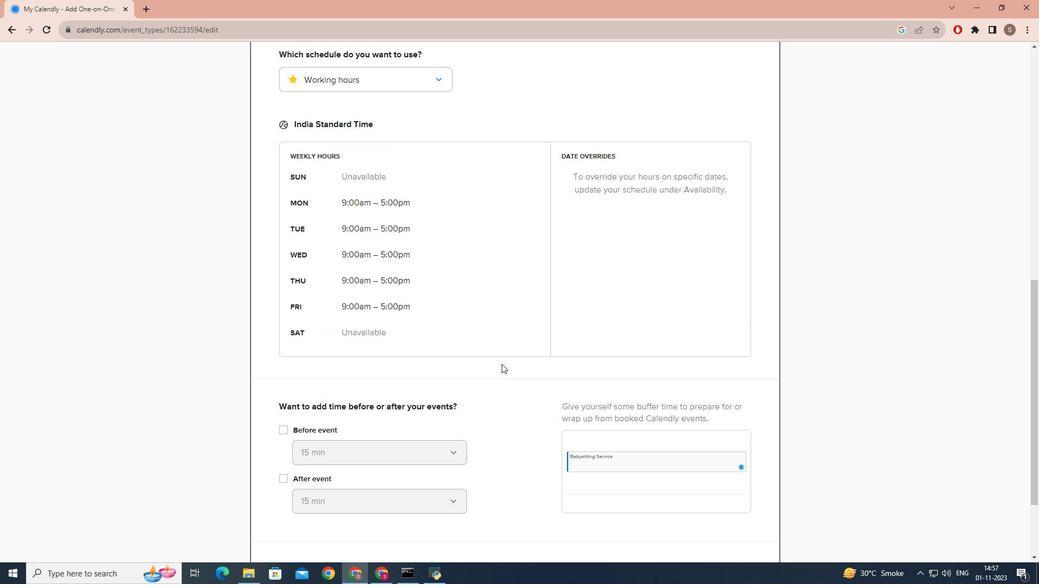 
Action: Mouse scrolled (501, 363) with delta (0, 0)
Screenshot: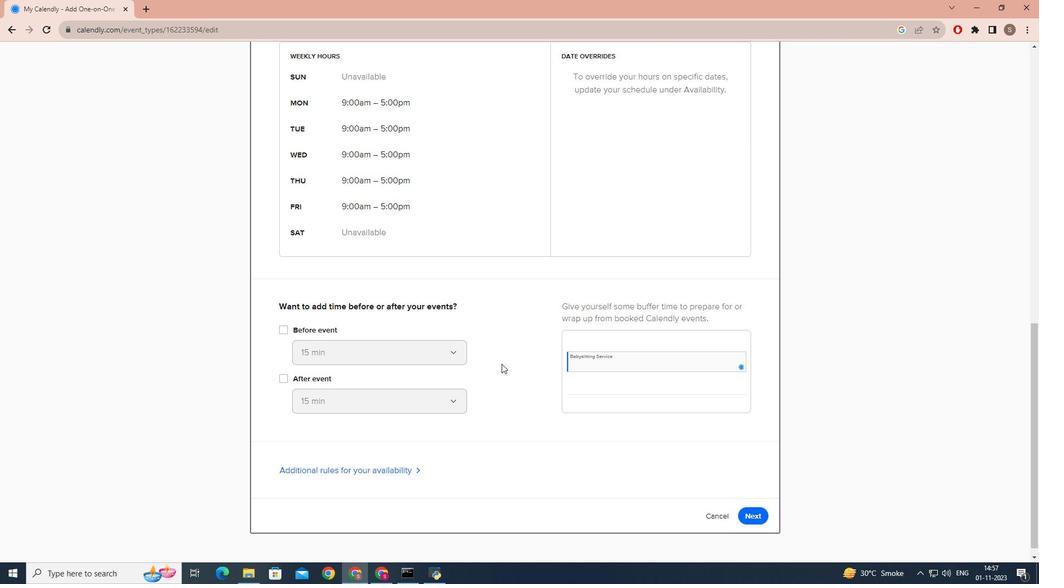 
Action: Mouse scrolled (501, 363) with delta (0, 0)
Screenshot: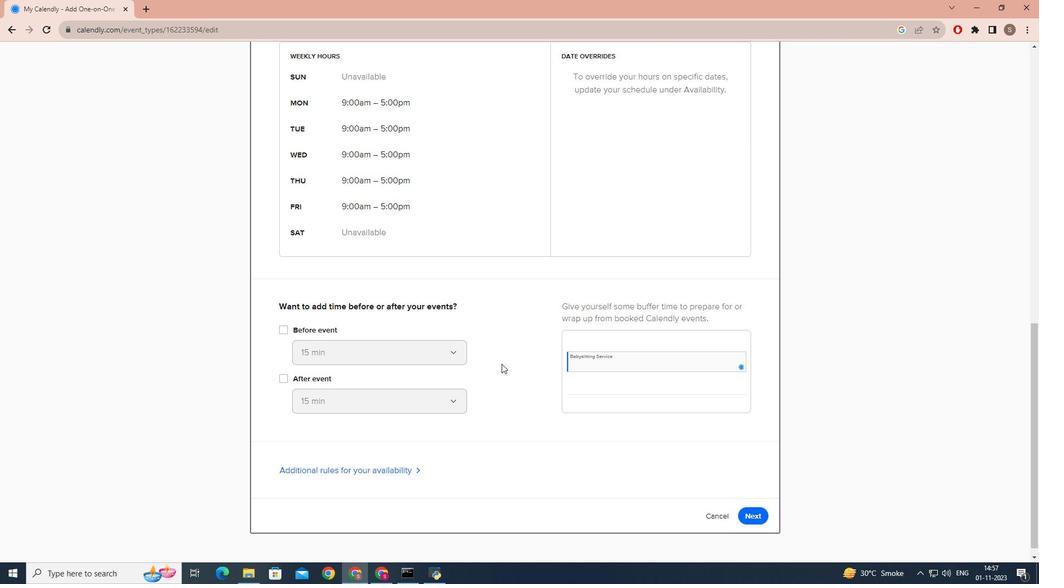 
Action: Mouse scrolled (501, 363) with delta (0, 0)
Screenshot: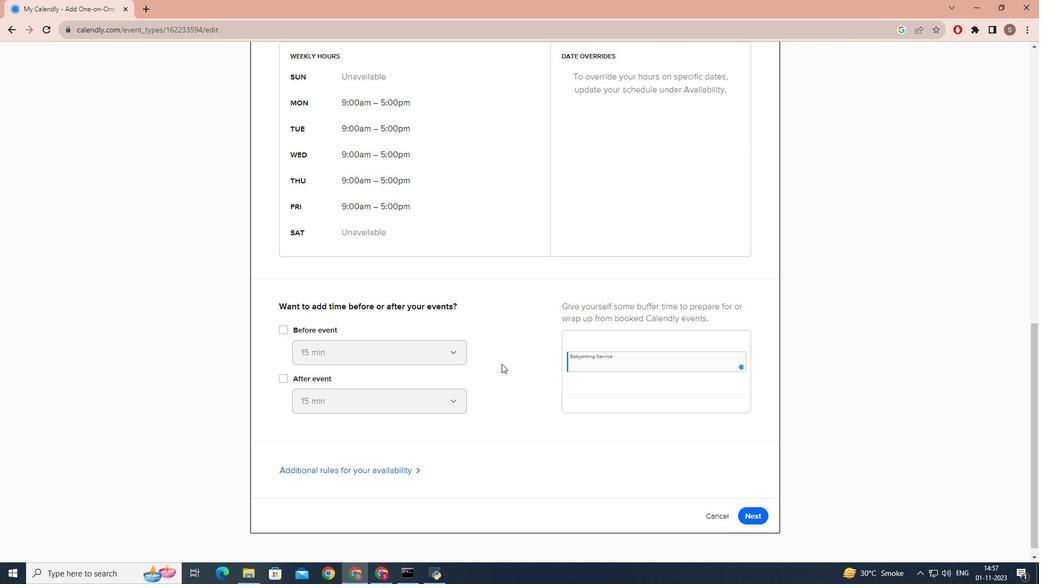 
Action: Mouse scrolled (501, 363) with delta (0, 0)
Screenshot: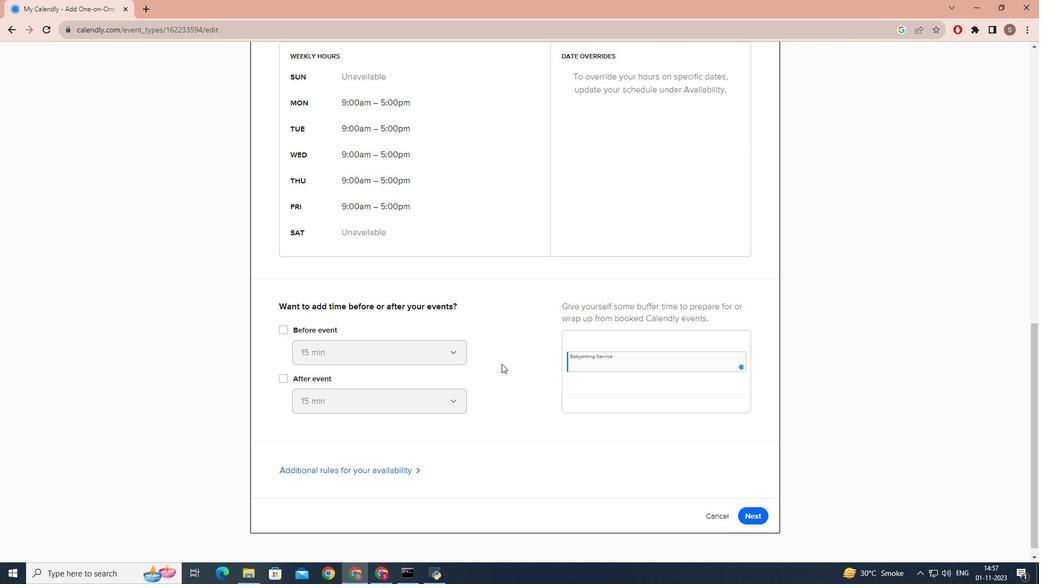 
Action: Mouse scrolled (501, 363) with delta (0, 0)
Screenshot: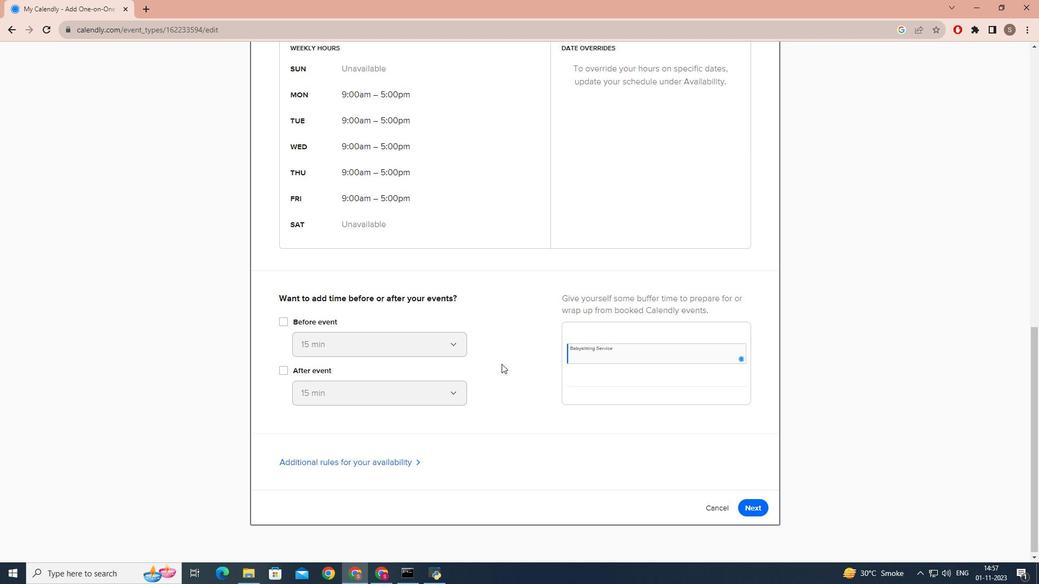 
Action: Mouse moved to (754, 510)
Screenshot: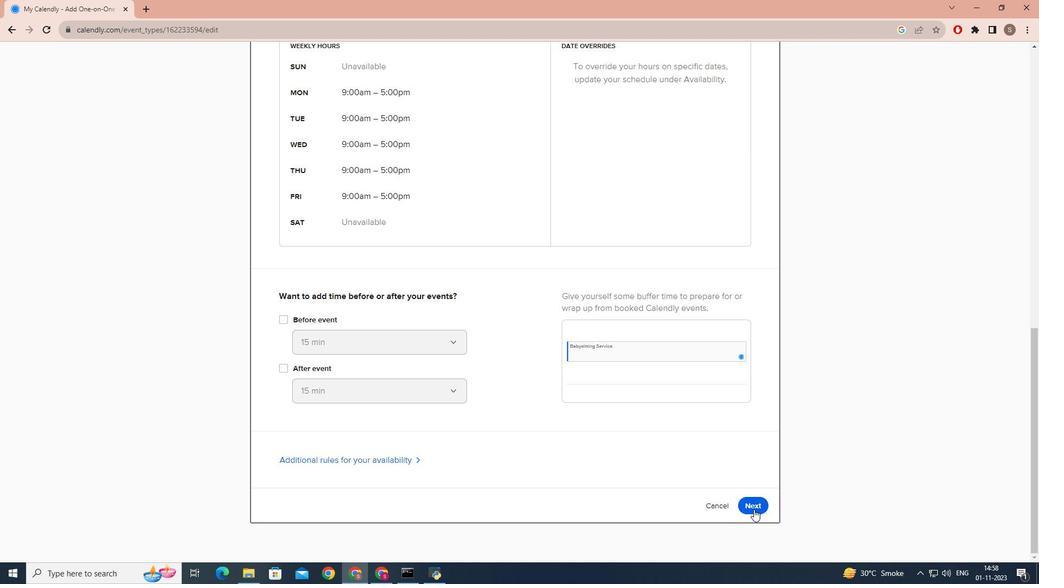 
Action: Mouse pressed left at (754, 510)
Screenshot: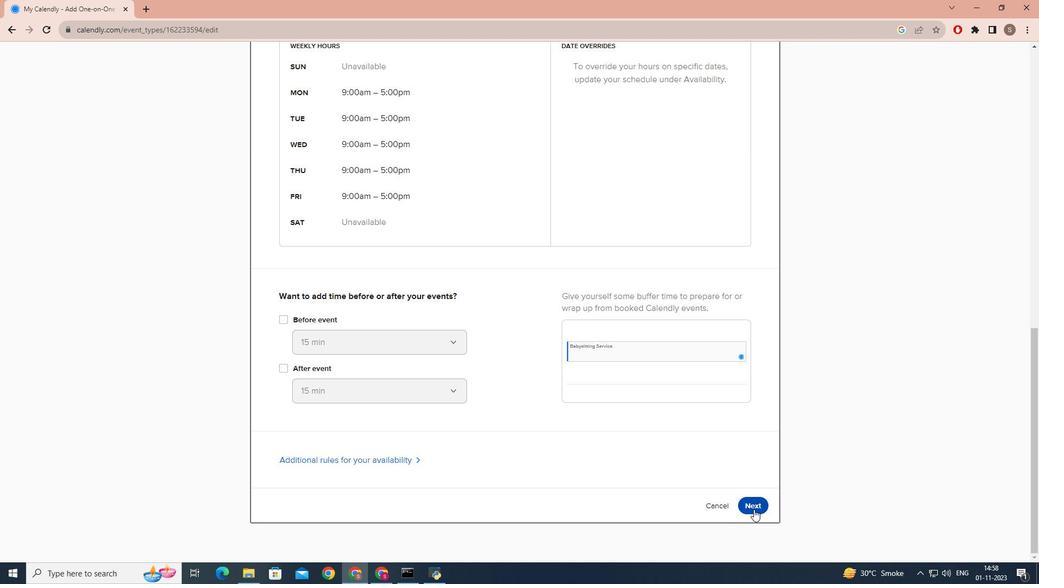 
